 Task: Search one way flight ticket for 5 adults, 1 child, 2 infants in seat and 1 infant on lap in business from Kotzebue: Ralph Wien Memorial Airport to Rock Springs: Southwest Wyoming Regional Airport (rock Springs Sweetwater County Airport) on 8-5-2023. Choice of flights is Southwest. Number of bags: 11 checked bags. Price is upto 105000. Outbound departure time preference is 11:30. Flight should be any emissions.
Action: Mouse moved to (346, 311)
Screenshot: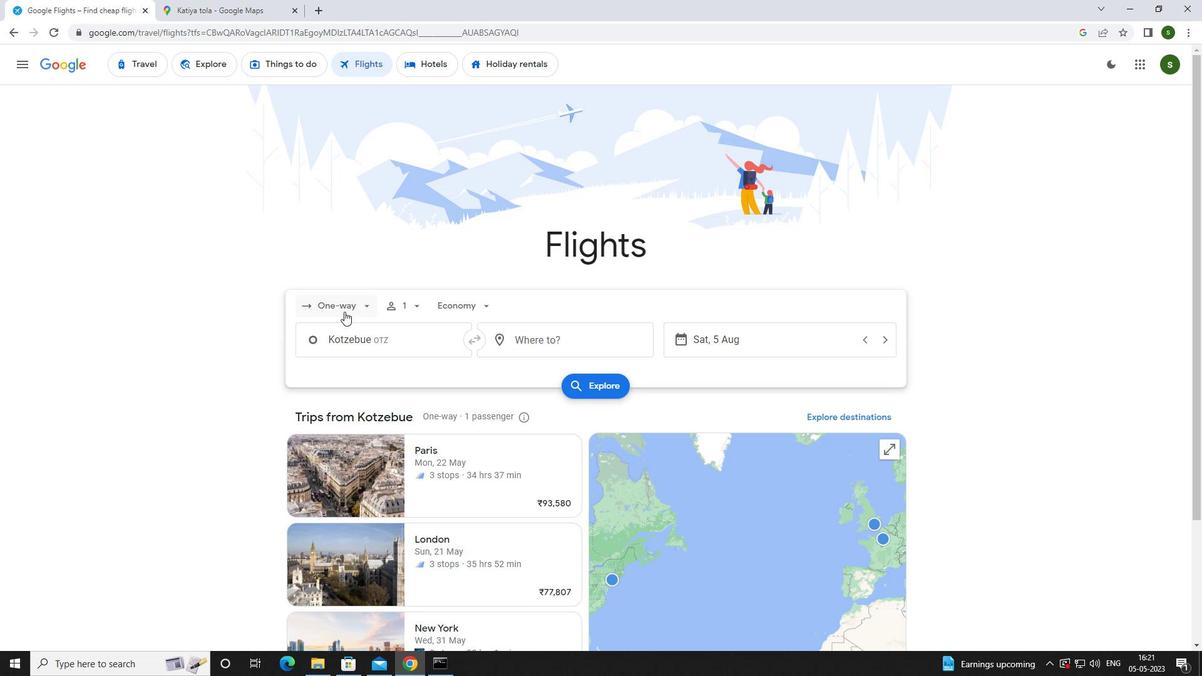 
Action: Mouse pressed left at (346, 311)
Screenshot: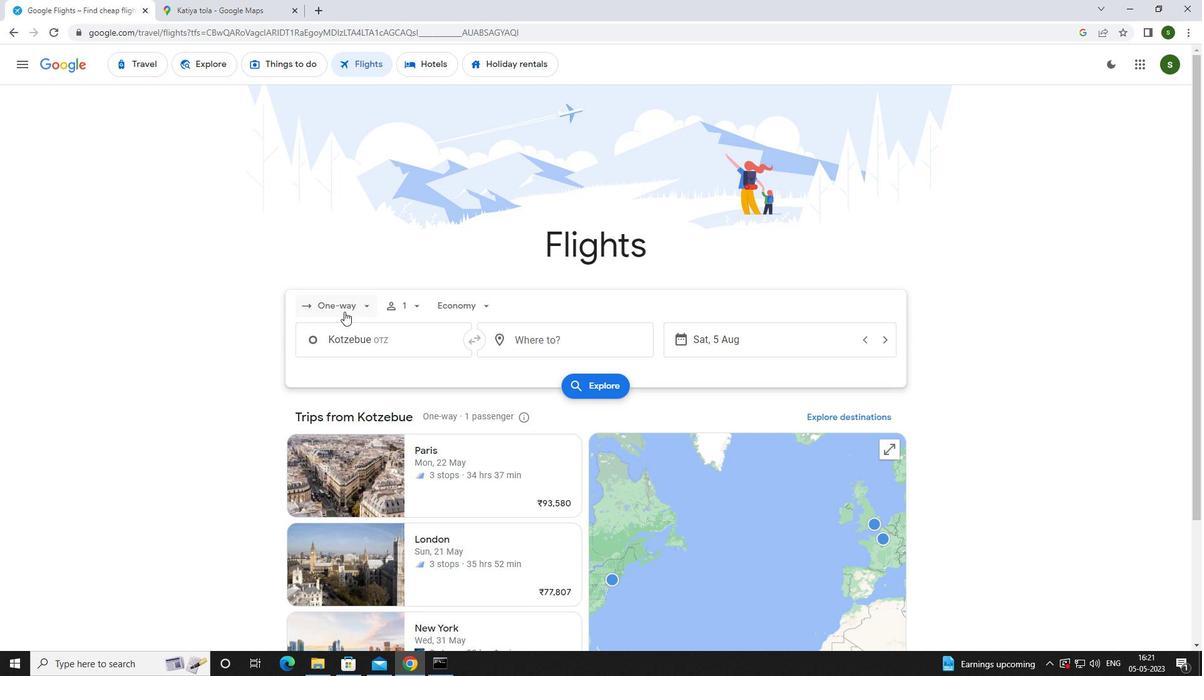 
Action: Mouse moved to (358, 365)
Screenshot: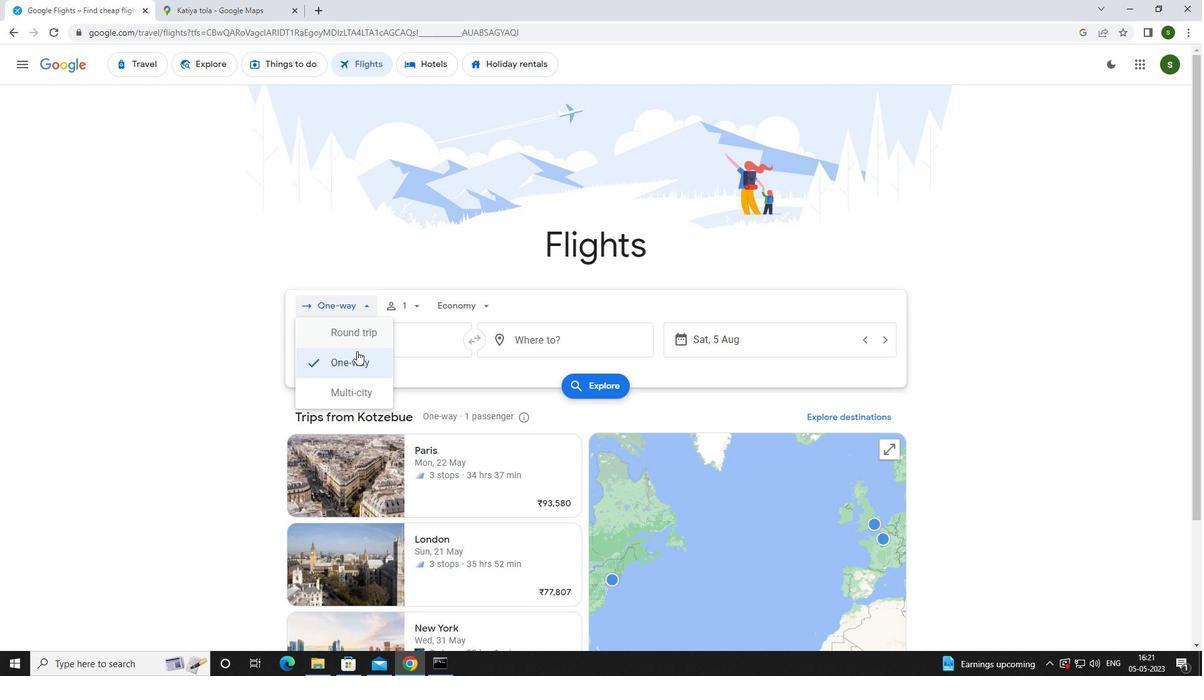 
Action: Mouse pressed left at (358, 365)
Screenshot: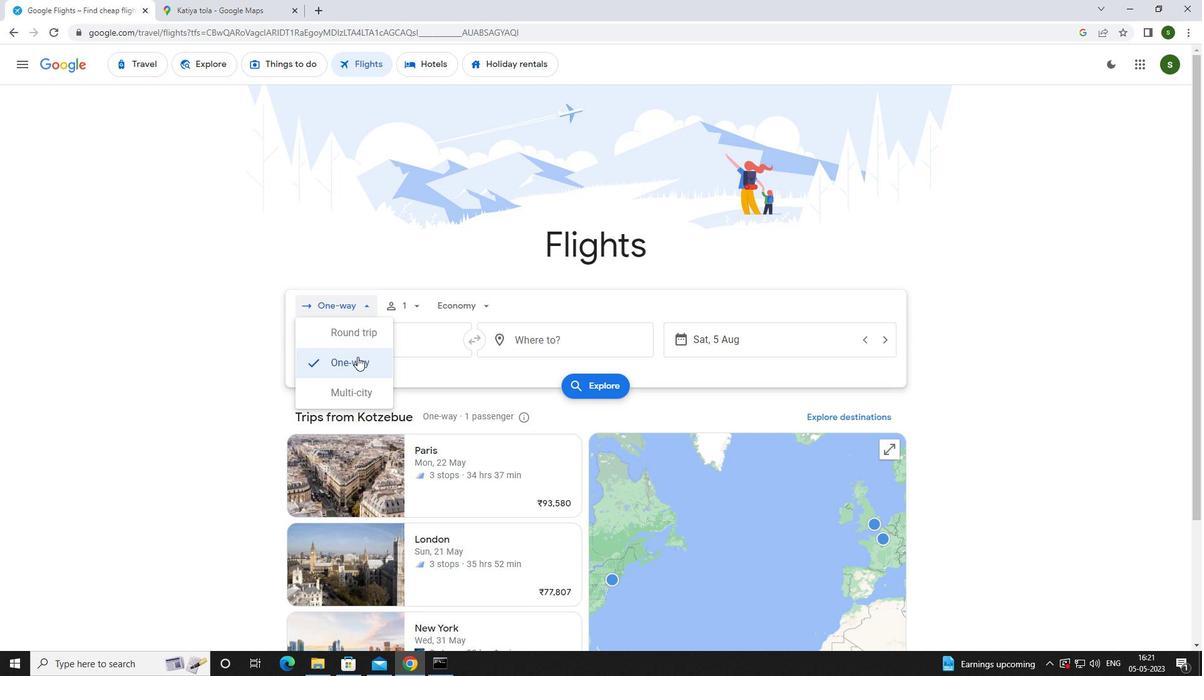 
Action: Mouse moved to (409, 308)
Screenshot: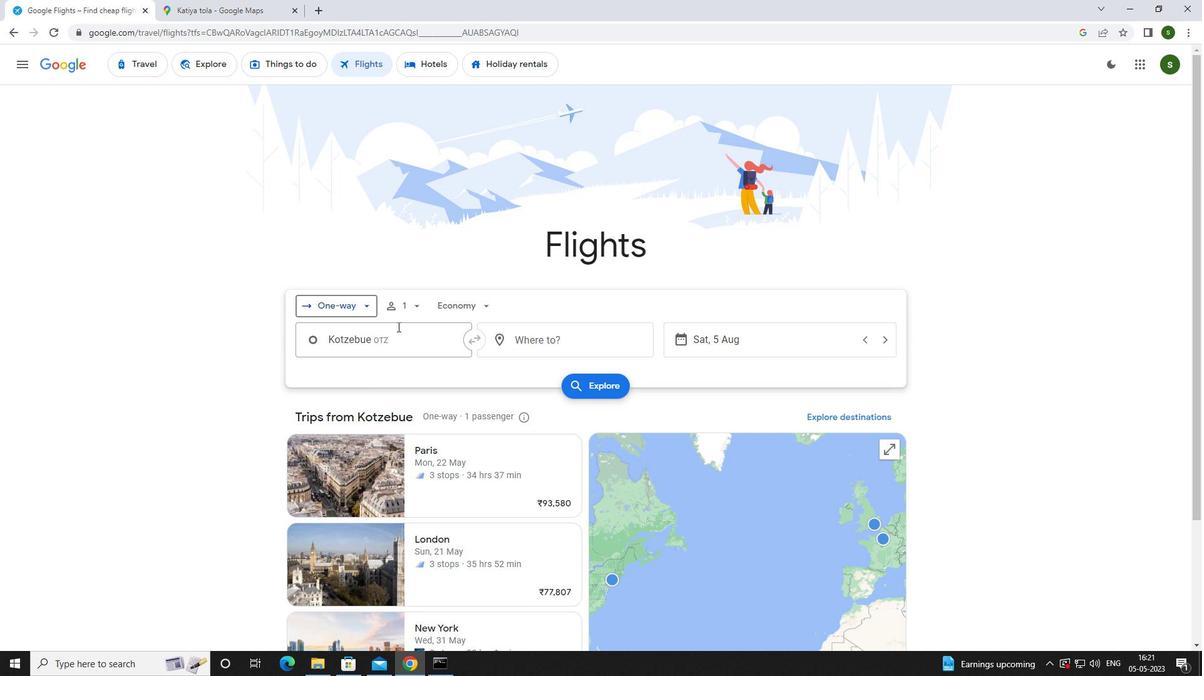 
Action: Mouse pressed left at (409, 308)
Screenshot: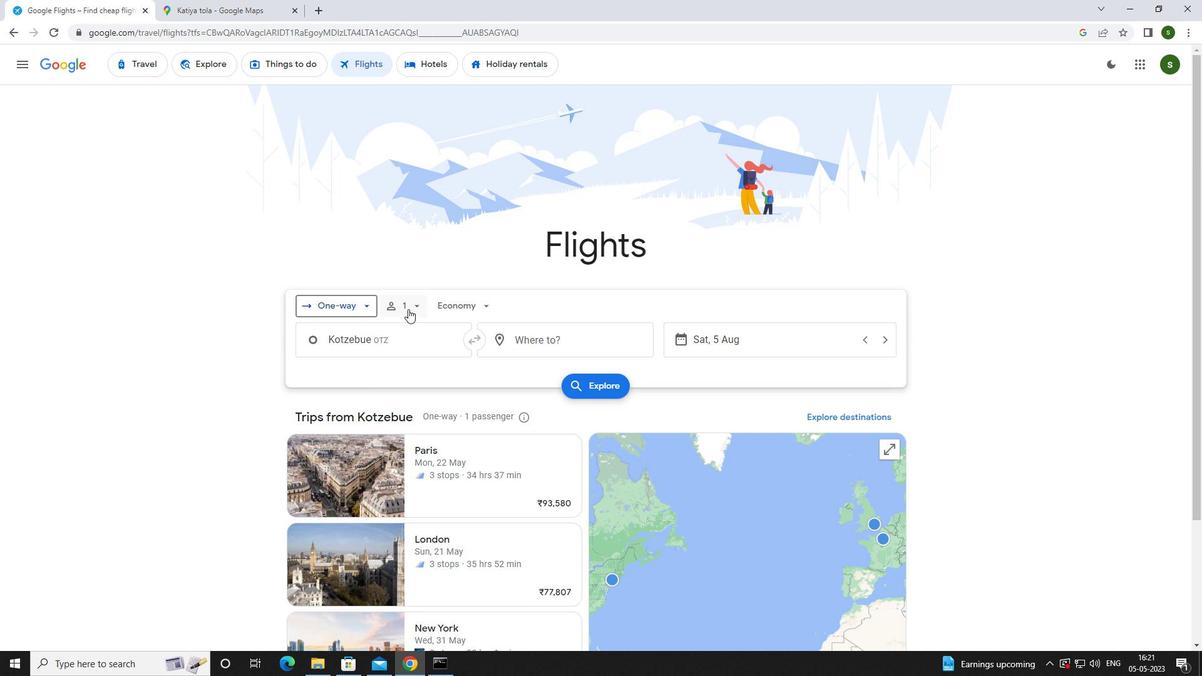 
Action: Mouse moved to (505, 335)
Screenshot: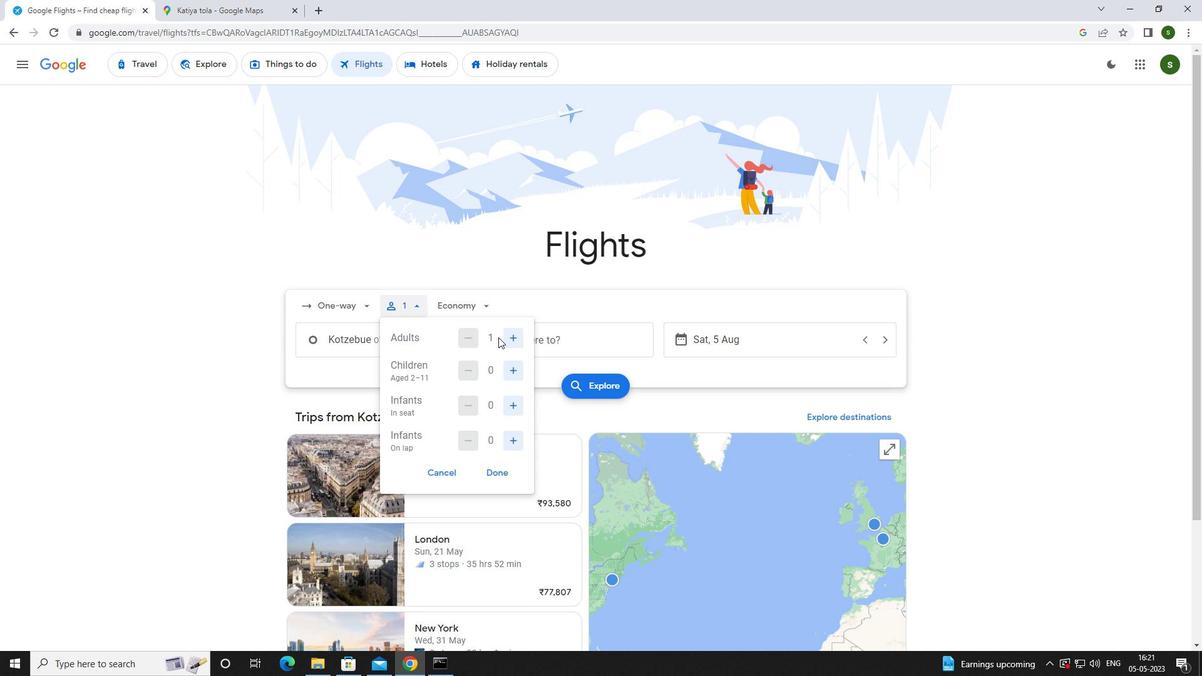 
Action: Mouse pressed left at (505, 335)
Screenshot: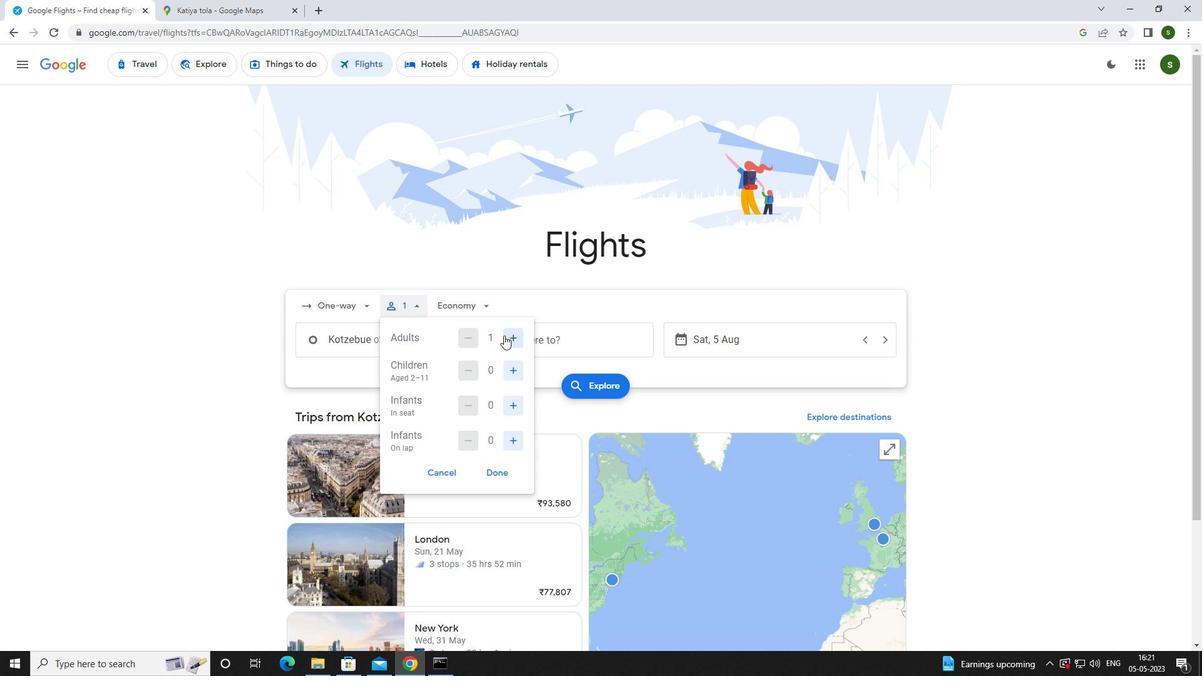 
Action: Mouse pressed left at (505, 335)
Screenshot: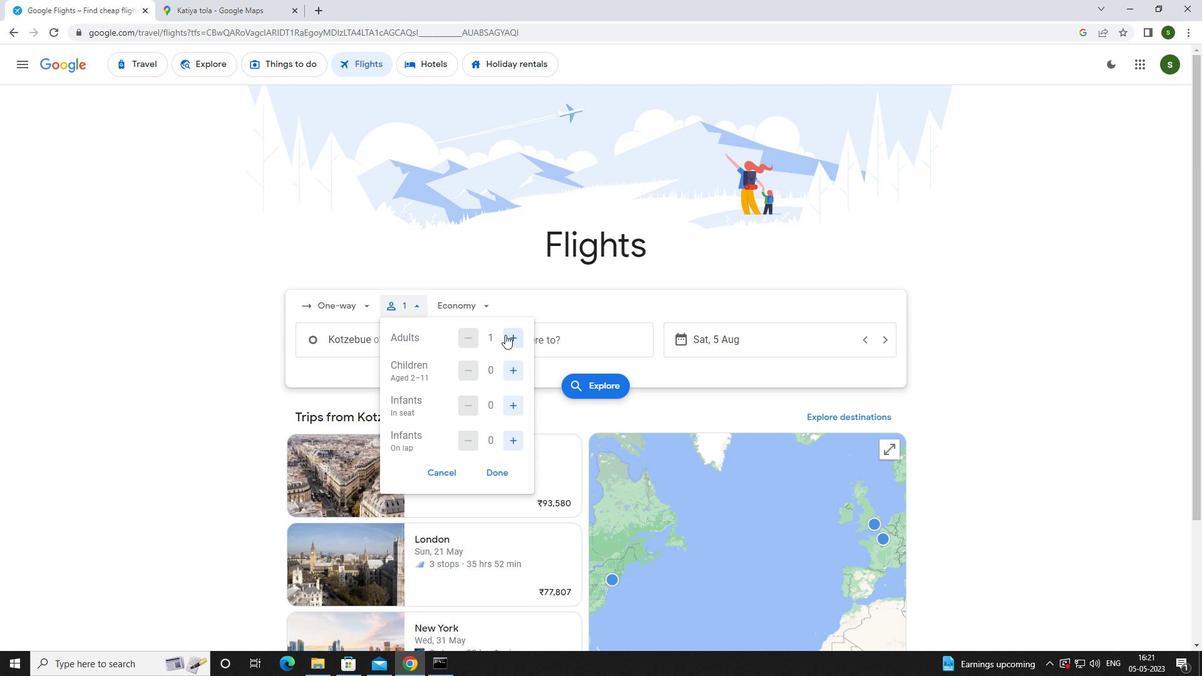 
Action: Mouse moved to (506, 334)
Screenshot: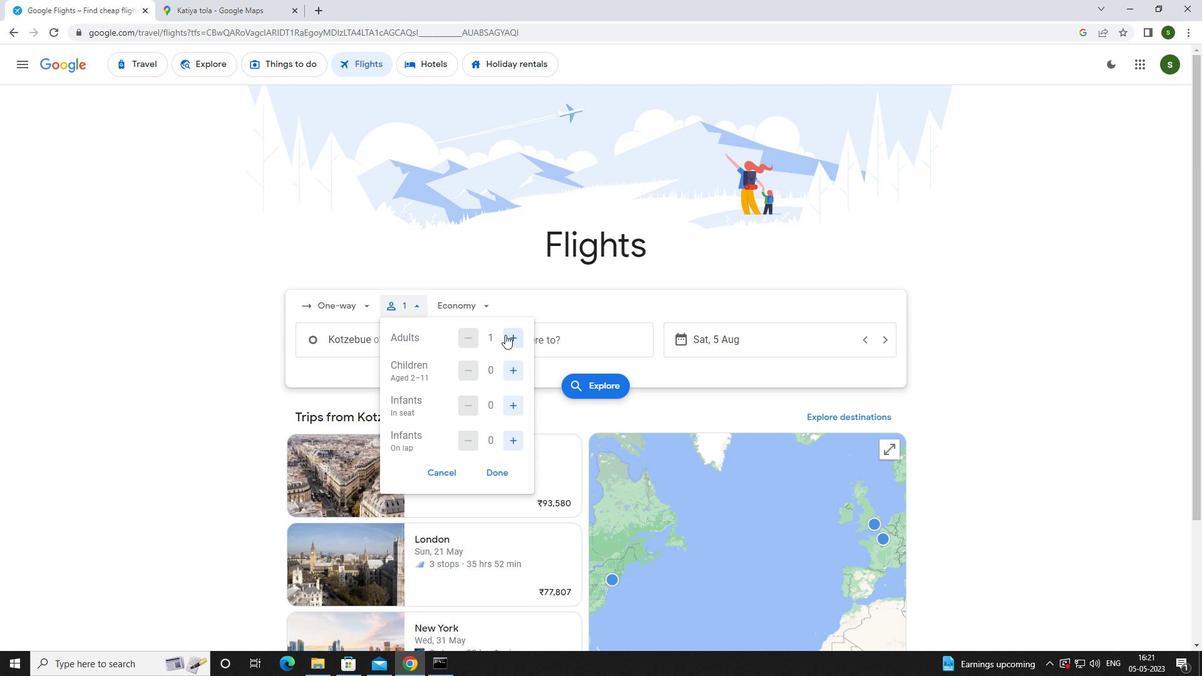
Action: Mouse pressed left at (506, 334)
Screenshot: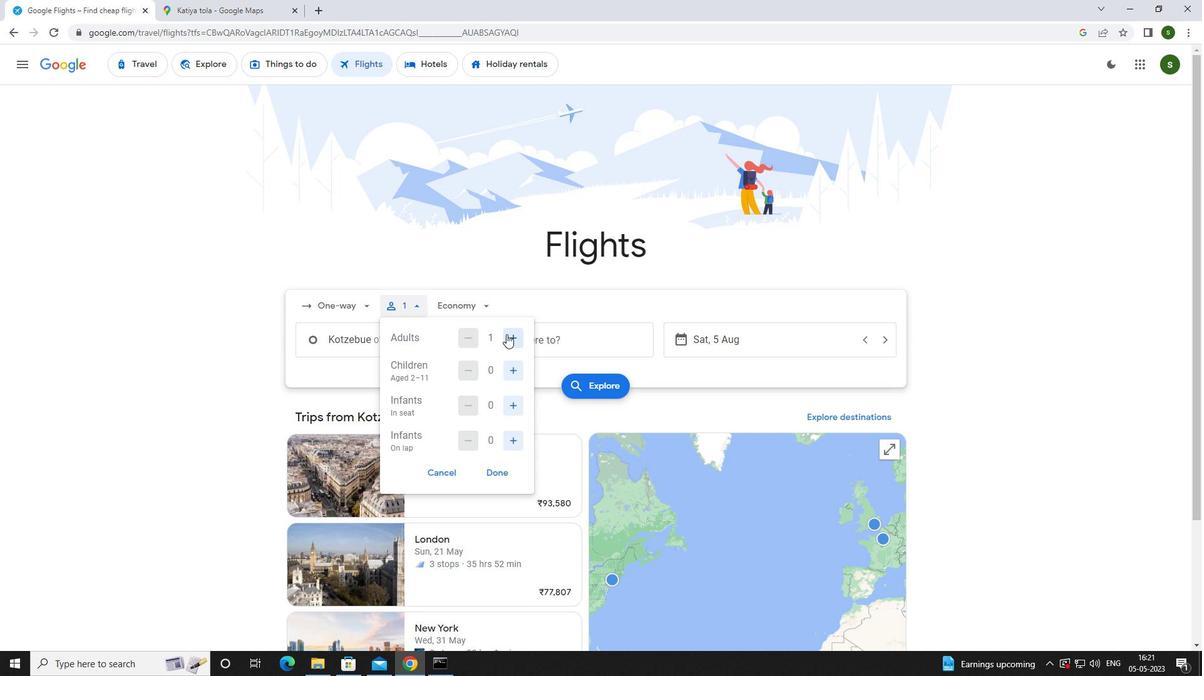 
Action: Mouse moved to (506, 334)
Screenshot: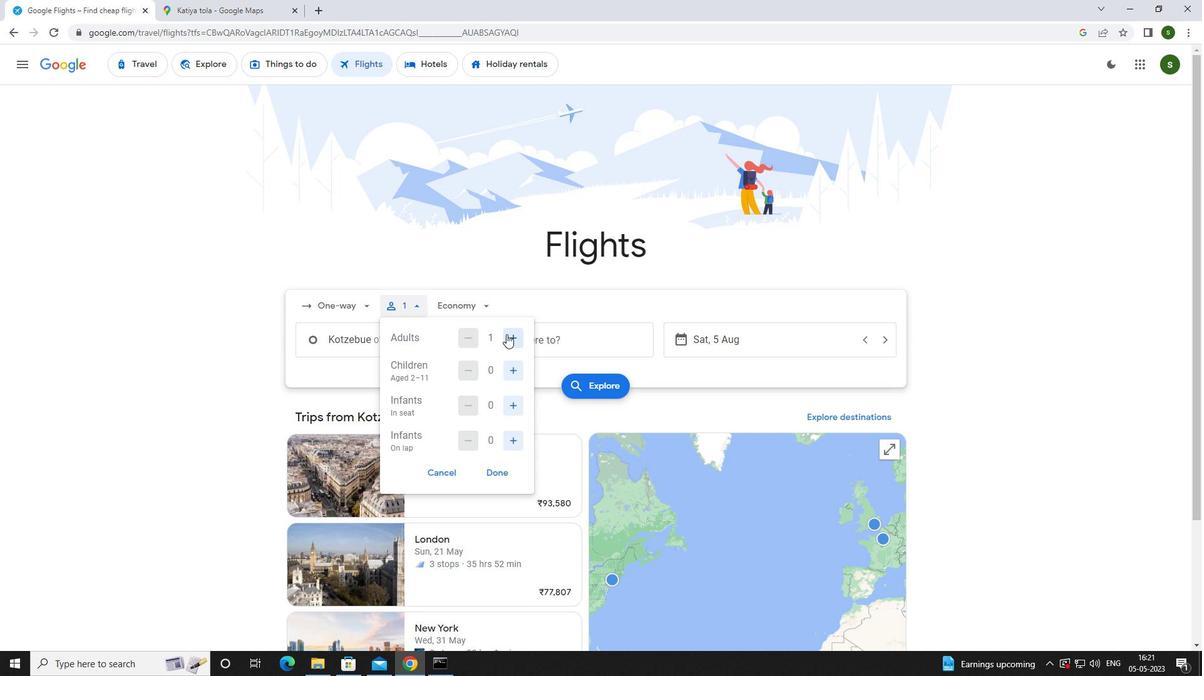 
Action: Mouse pressed left at (506, 334)
Screenshot: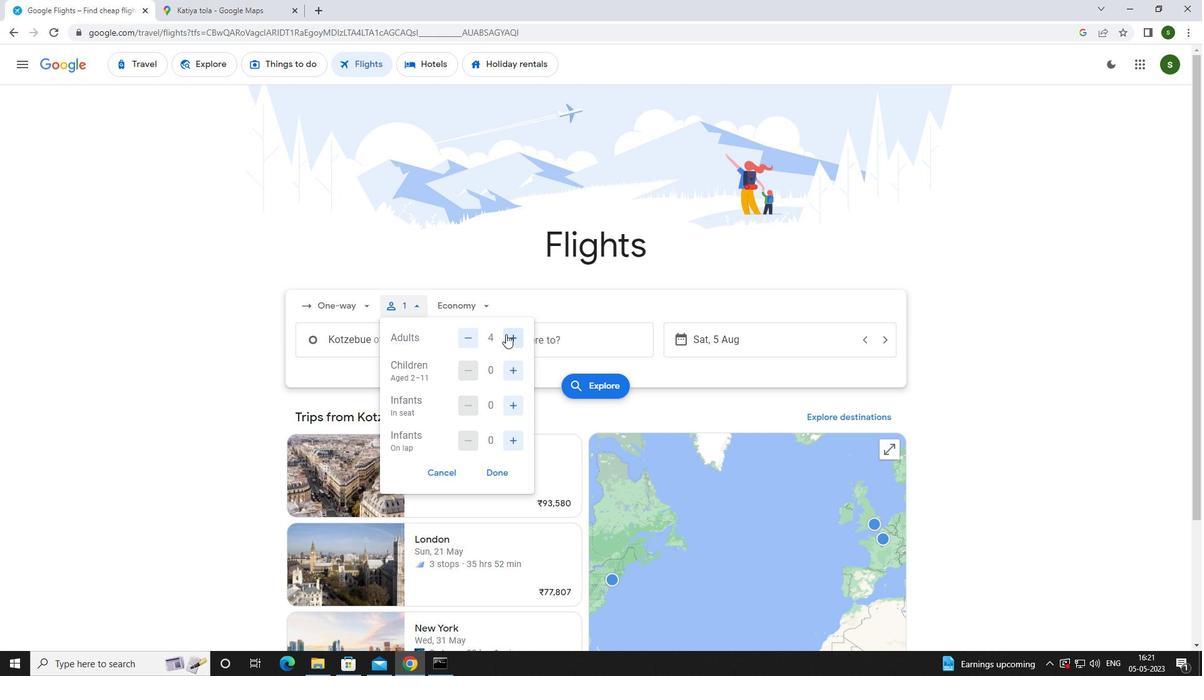 
Action: Mouse moved to (514, 369)
Screenshot: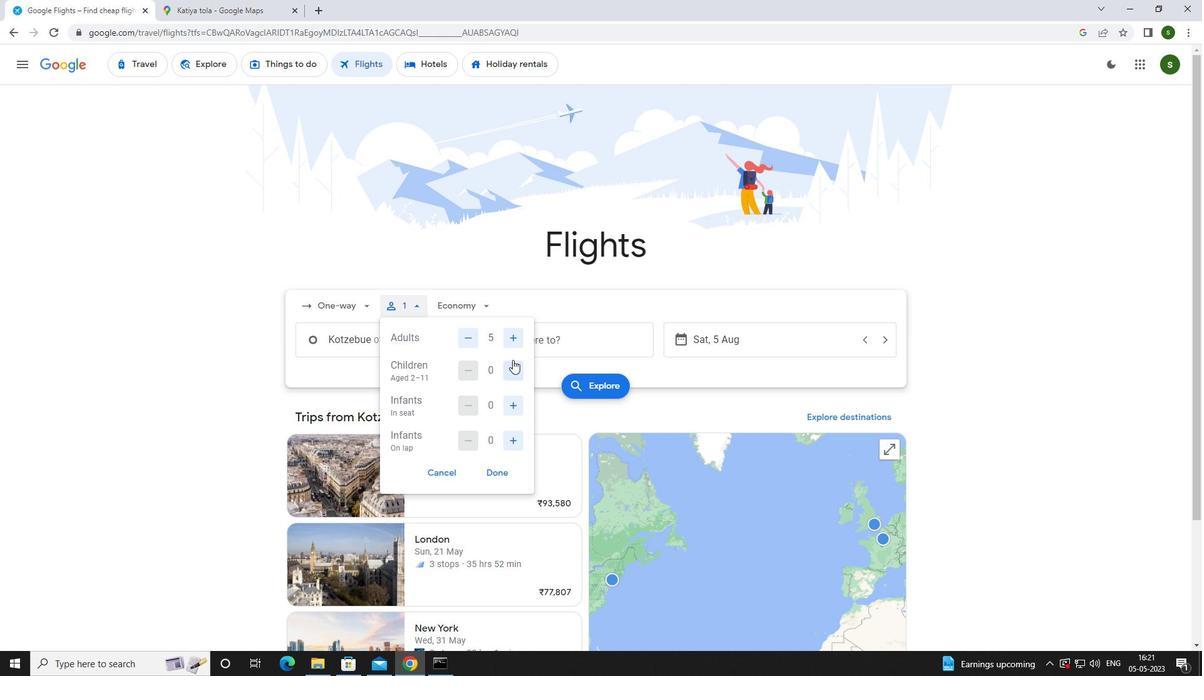 
Action: Mouse pressed left at (514, 369)
Screenshot: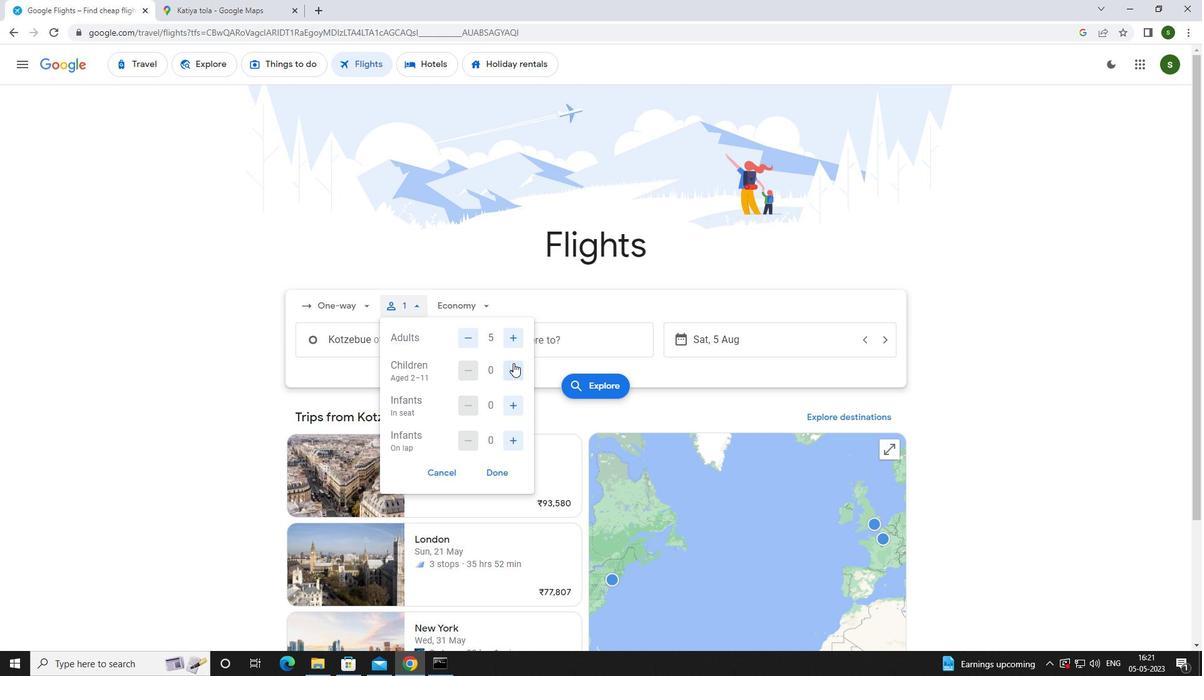 
Action: Mouse moved to (514, 407)
Screenshot: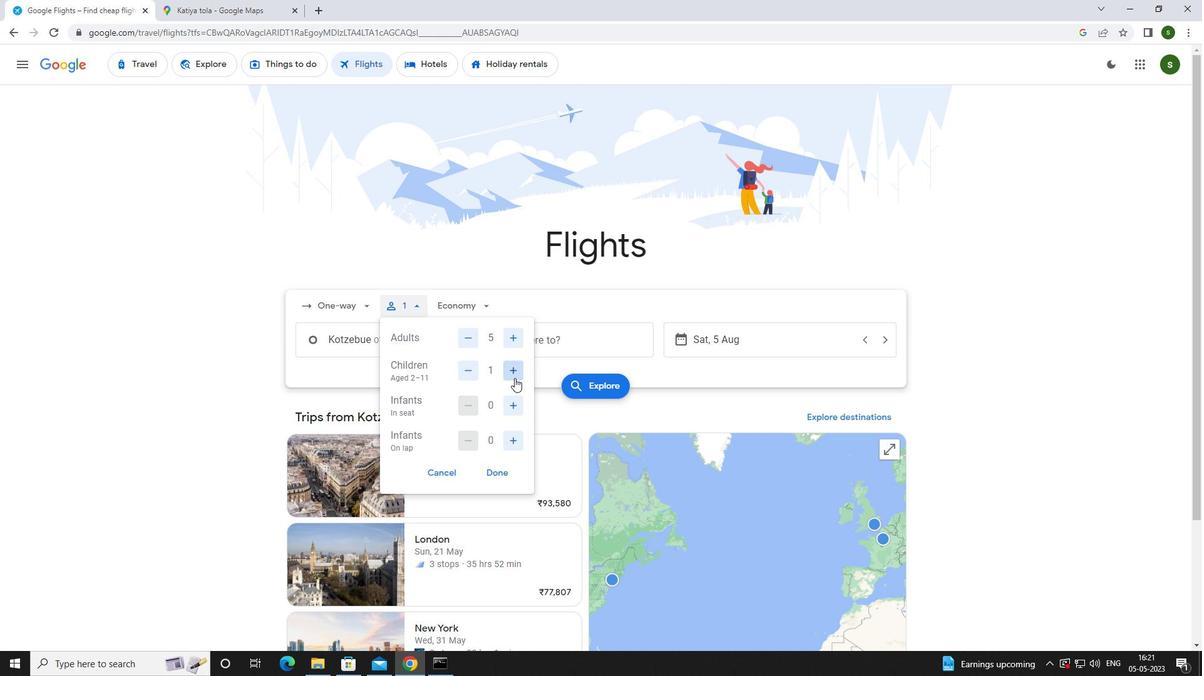 
Action: Mouse pressed left at (514, 407)
Screenshot: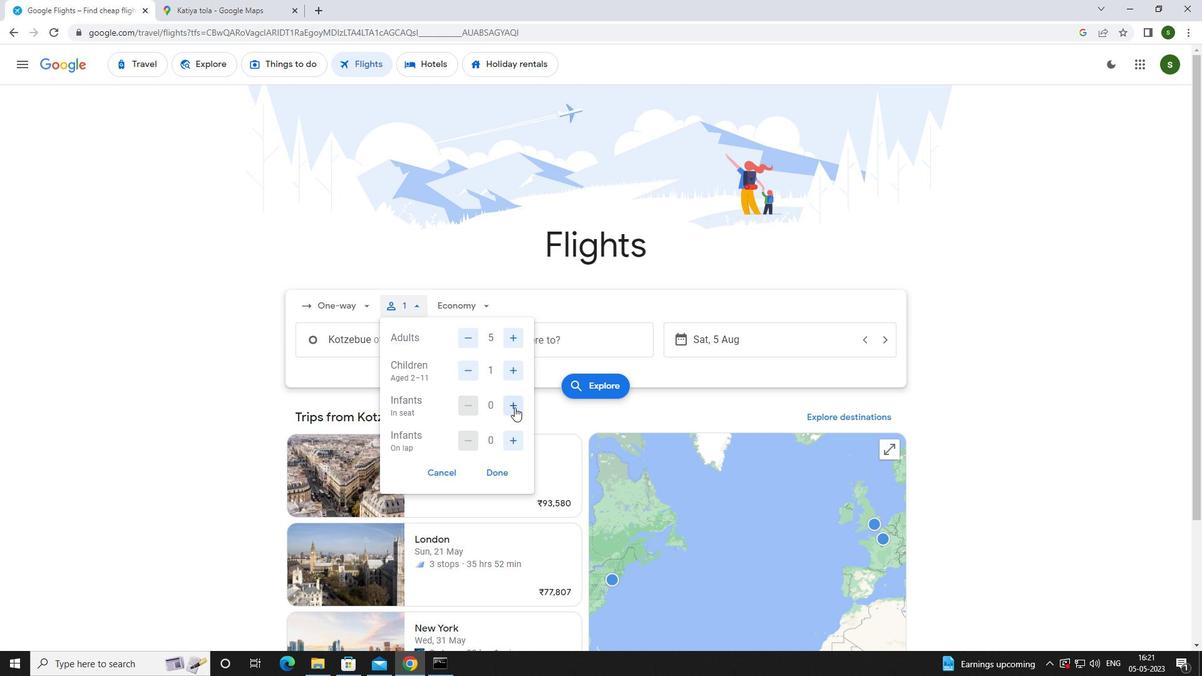 
Action: Mouse pressed left at (514, 407)
Screenshot: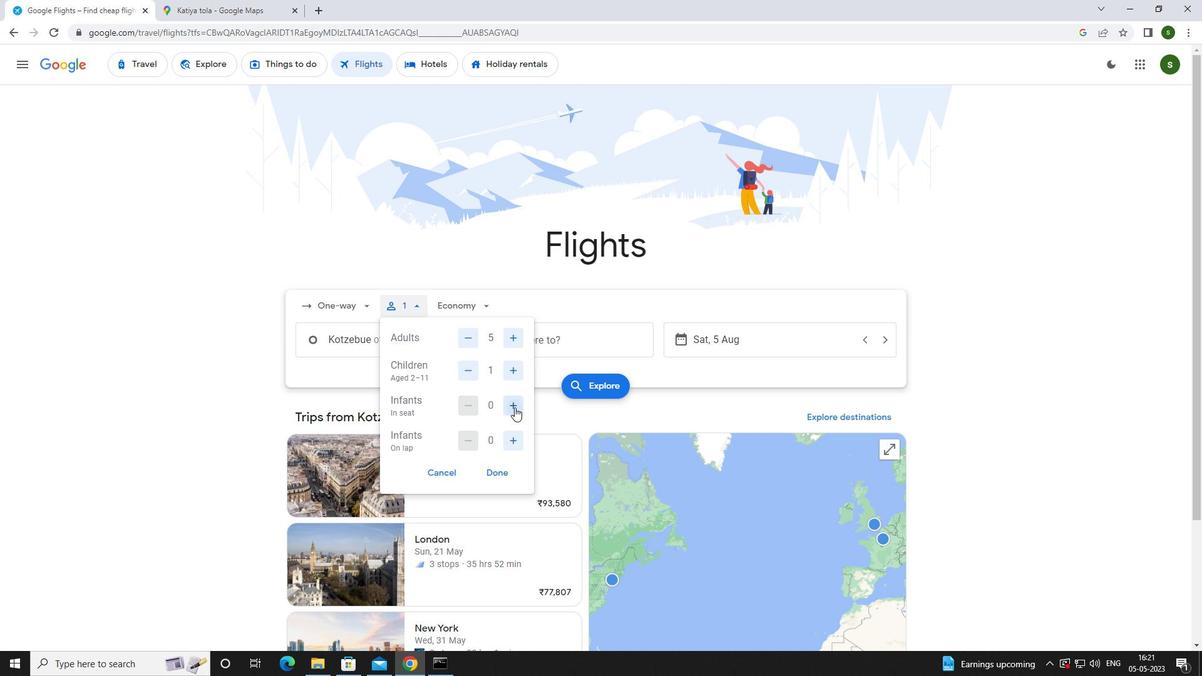 
Action: Mouse moved to (507, 442)
Screenshot: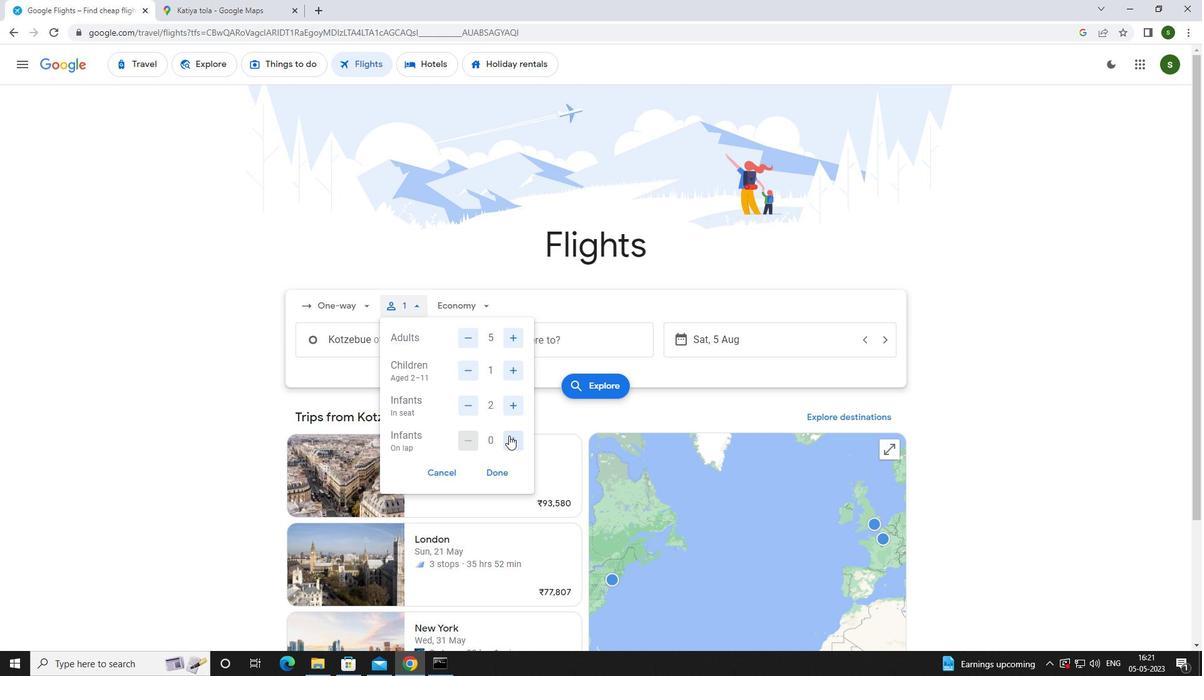 
Action: Mouse pressed left at (507, 442)
Screenshot: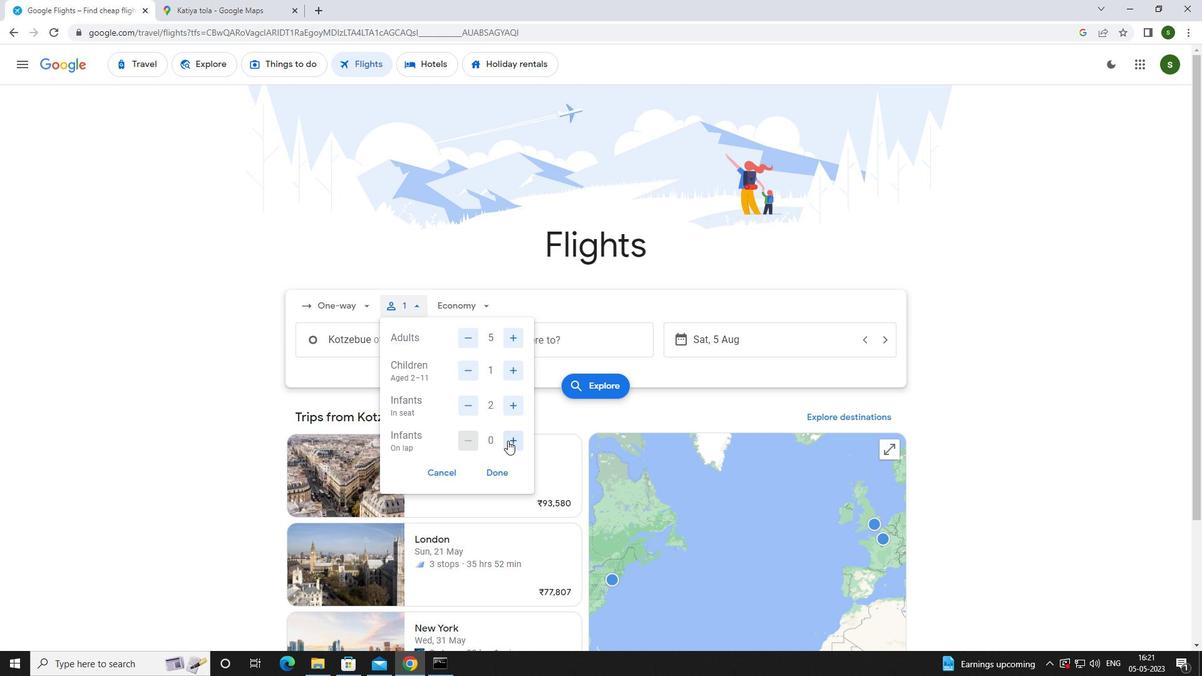 
Action: Mouse moved to (454, 308)
Screenshot: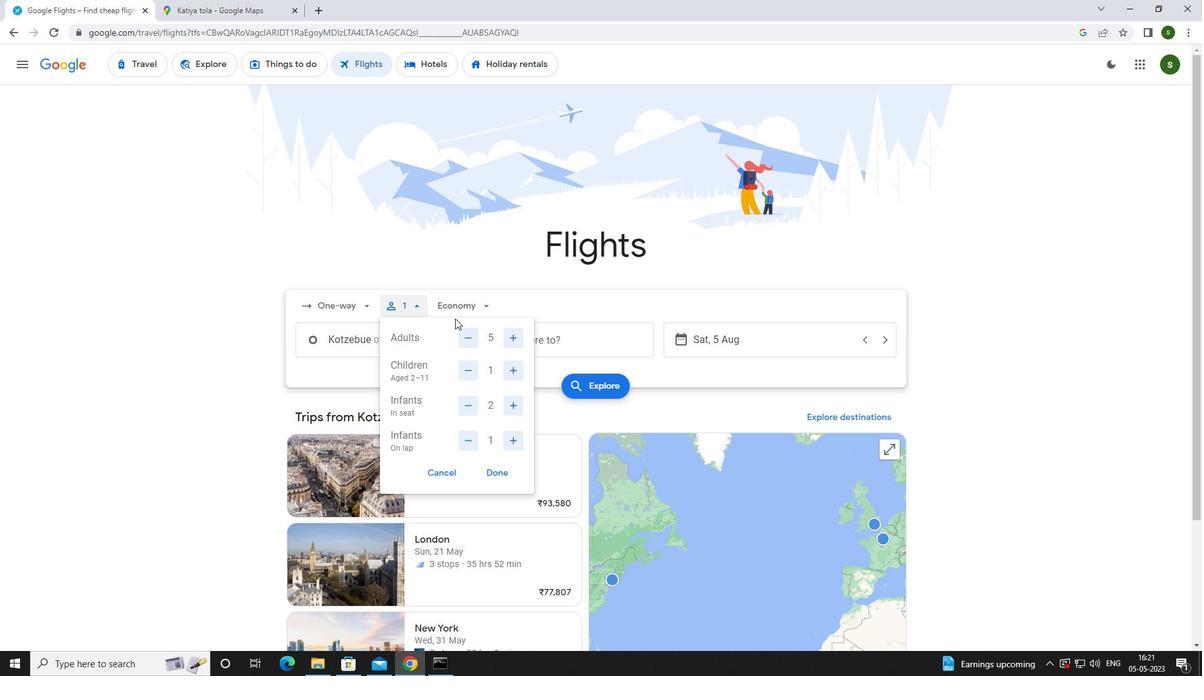 
Action: Mouse pressed left at (454, 308)
Screenshot: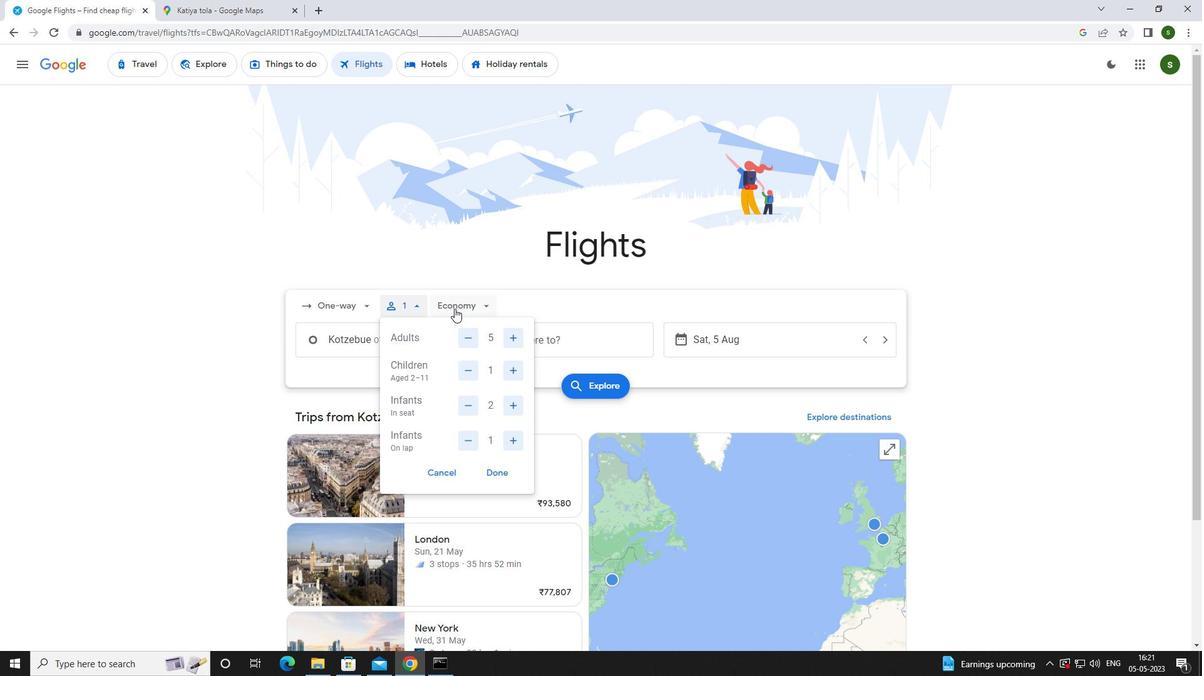 
Action: Mouse moved to (478, 392)
Screenshot: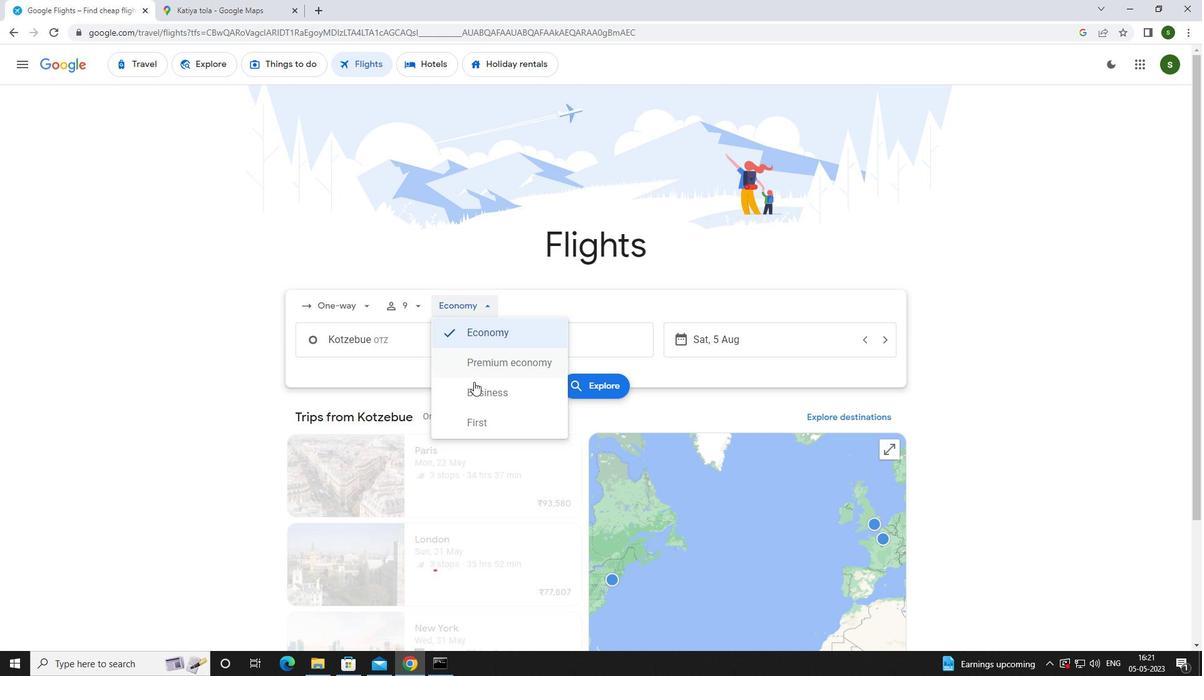 
Action: Mouse pressed left at (478, 392)
Screenshot: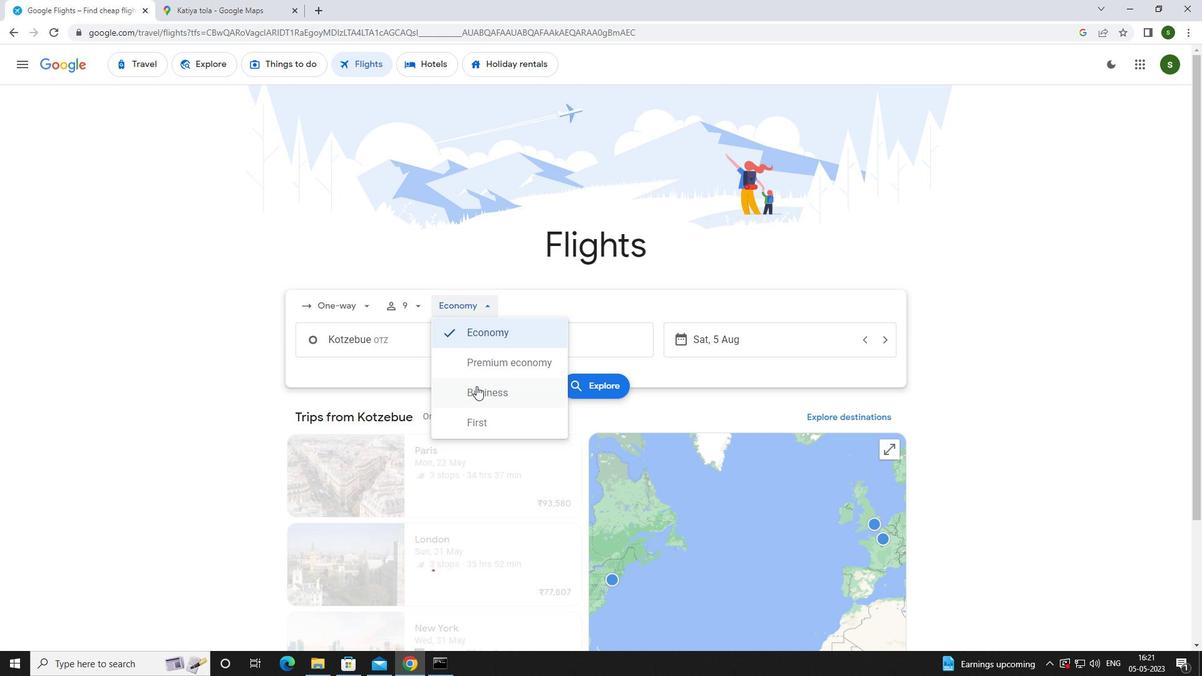 
Action: Mouse moved to (424, 345)
Screenshot: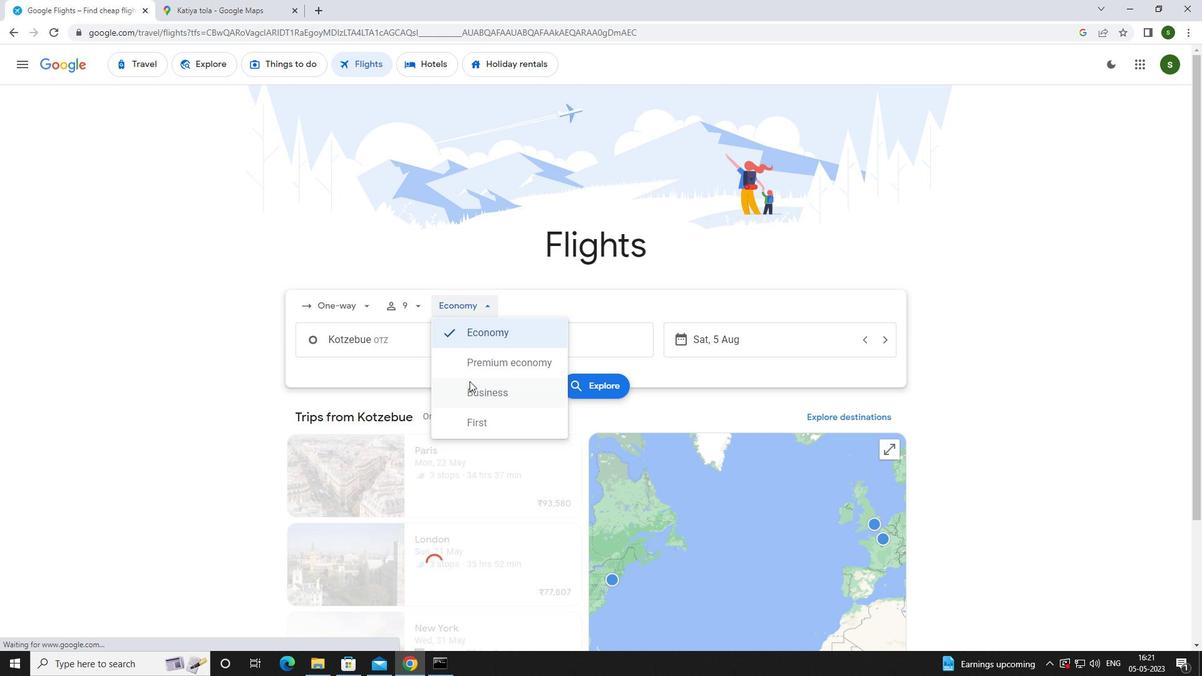 
Action: Mouse pressed left at (424, 345)
Screenshot: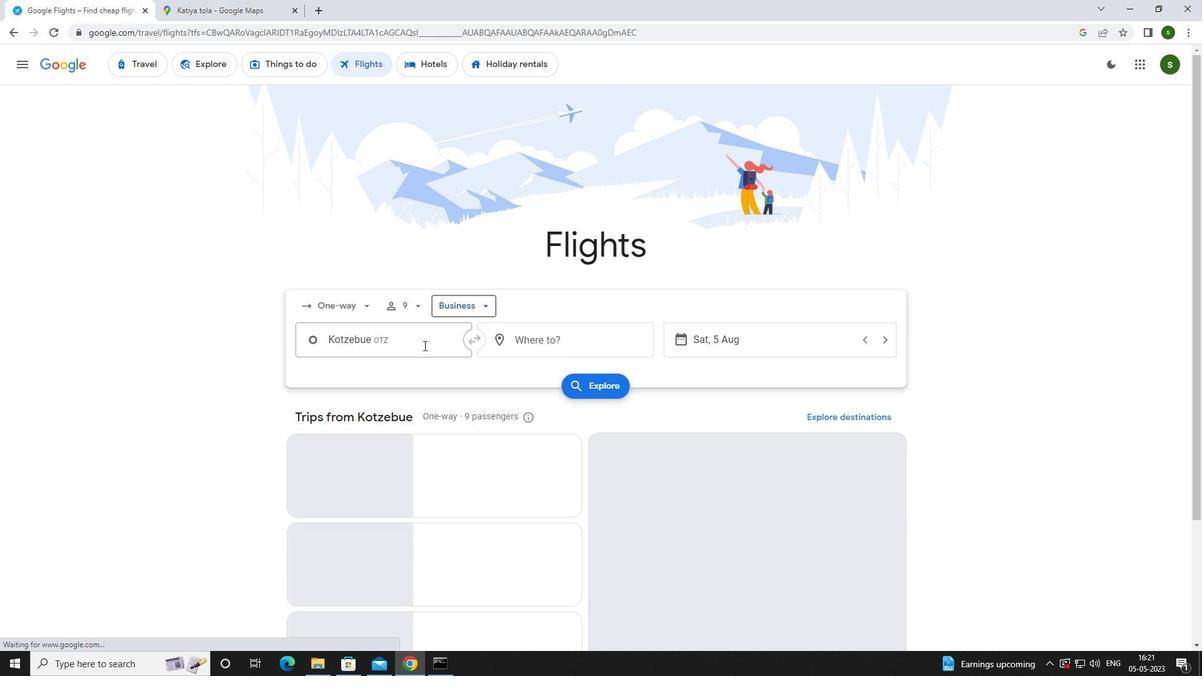
Action: Mouse moved to (424, 345)
Screenshot: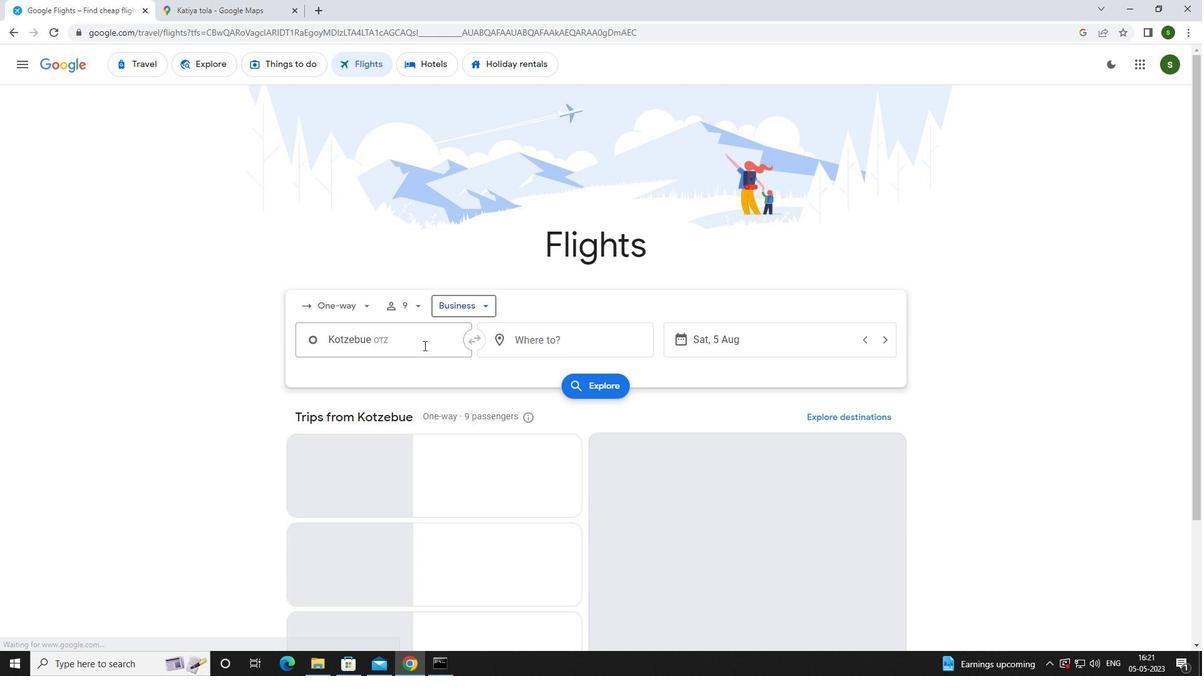 
Action: Key pressed <Key.caps_lock>r<Key.caps_lock>alph
Screenshot: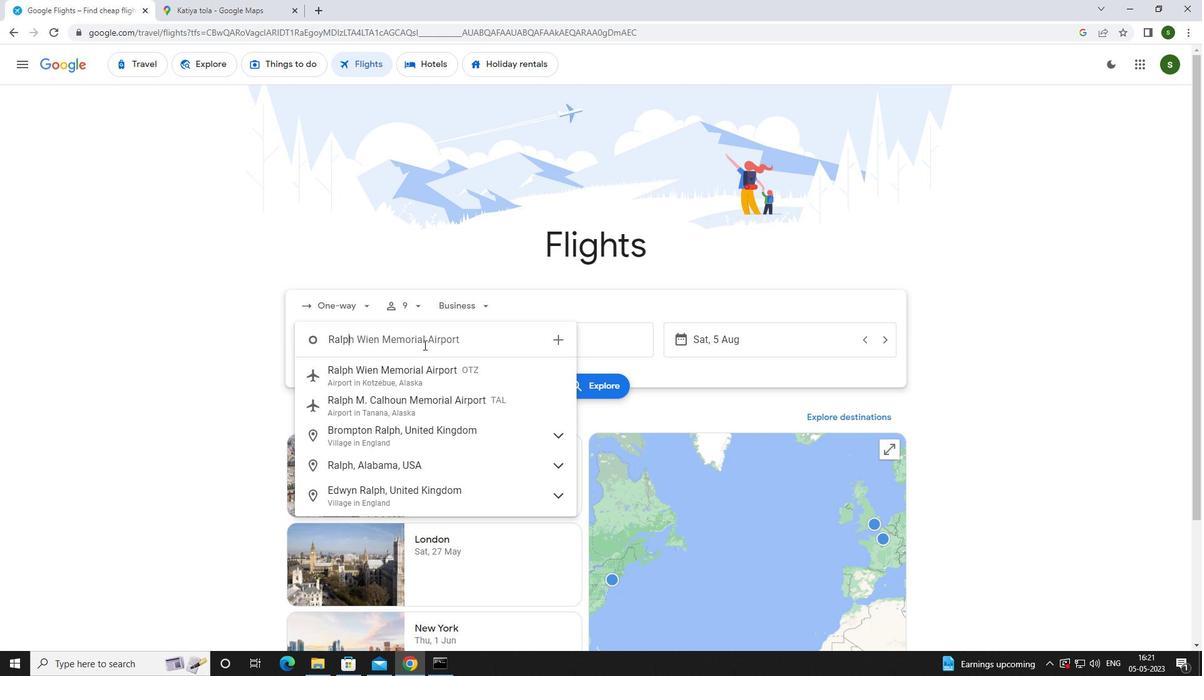 
Action: Mouse moved to (427, 373)
Screenshot: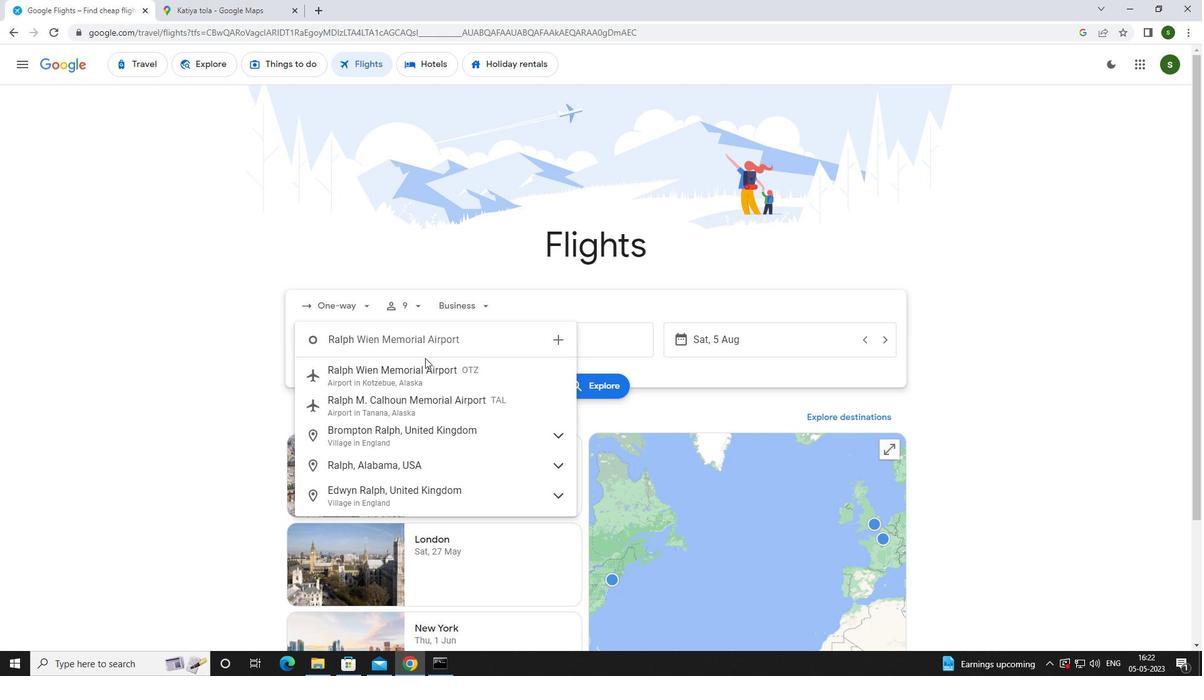 
Action: Mouse pressed left at (427, 373)
Screenshot: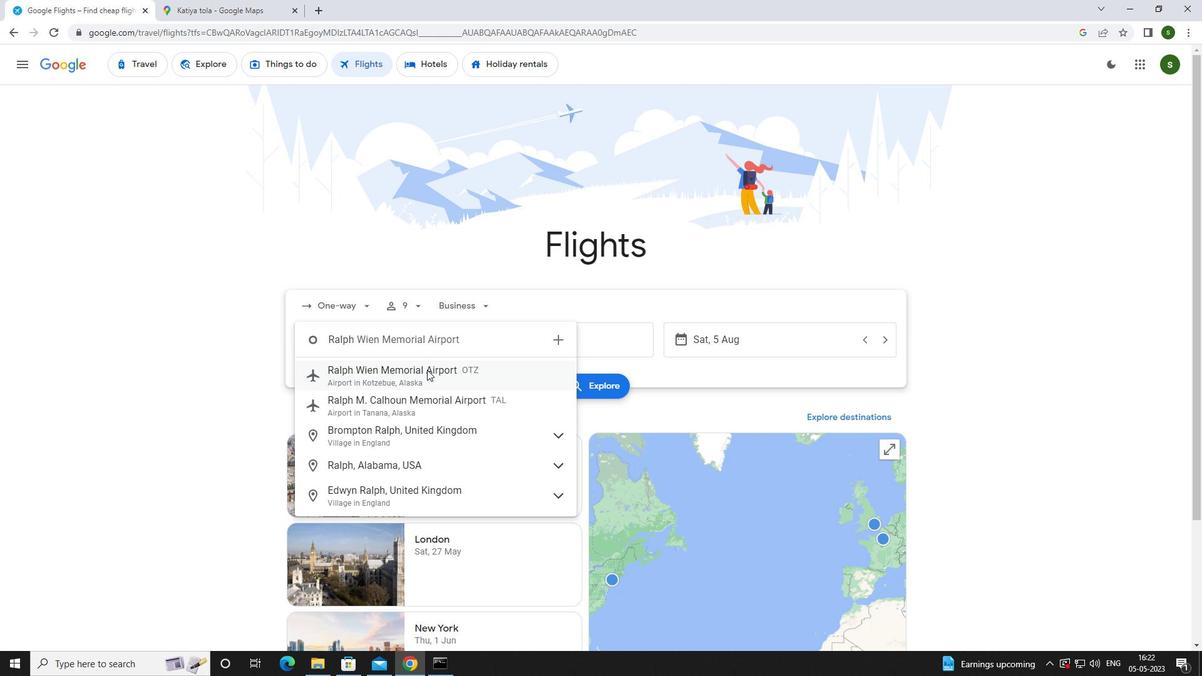 
Action: Mouse moved to (546, 336)
Screenshot: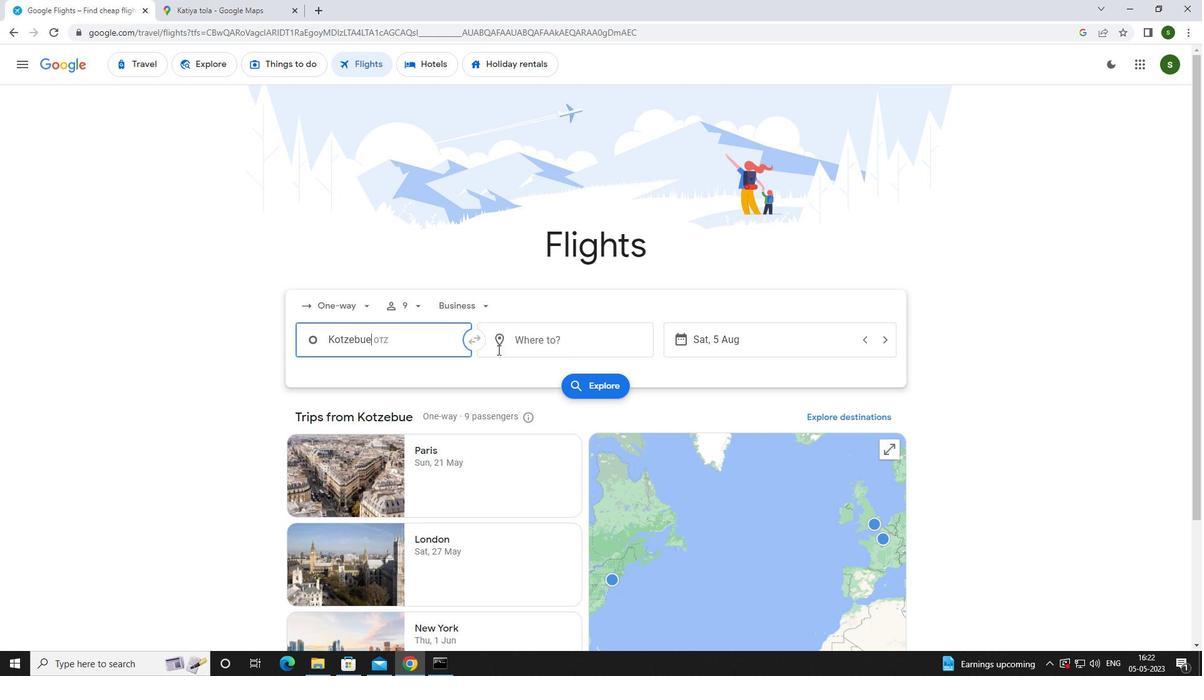 
Action: Mouse pressed left at (546, 336)
Screenshot: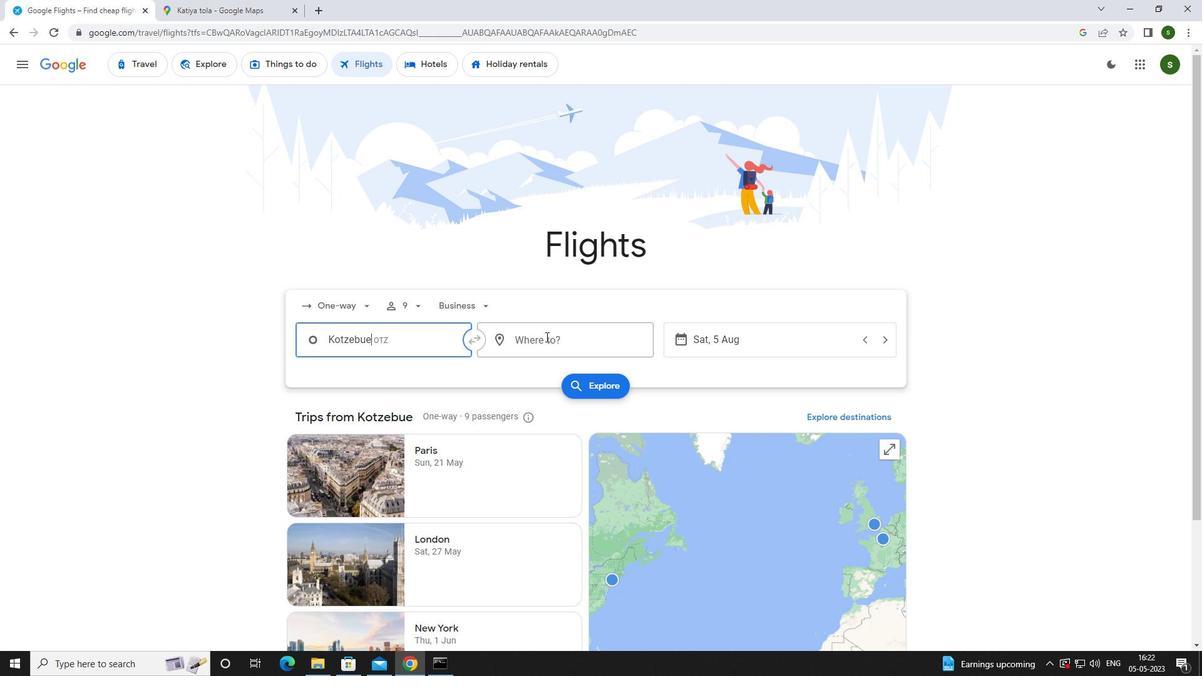 
Action: Mouse moved to (548, 336)
Screenshot: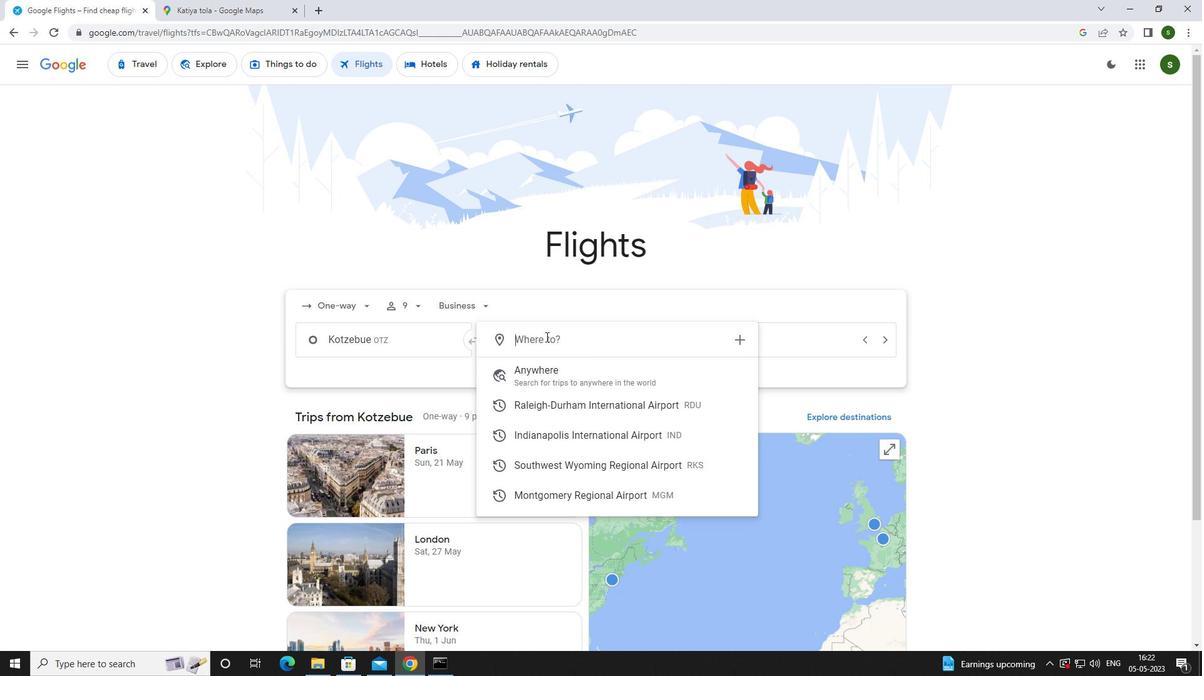 
Action: Key pressed <Key.caps_lock>r<Key.caps_lock>ock<Key.space><Key.caps_lock>s<Key.caps_lock>pri
Screenshot: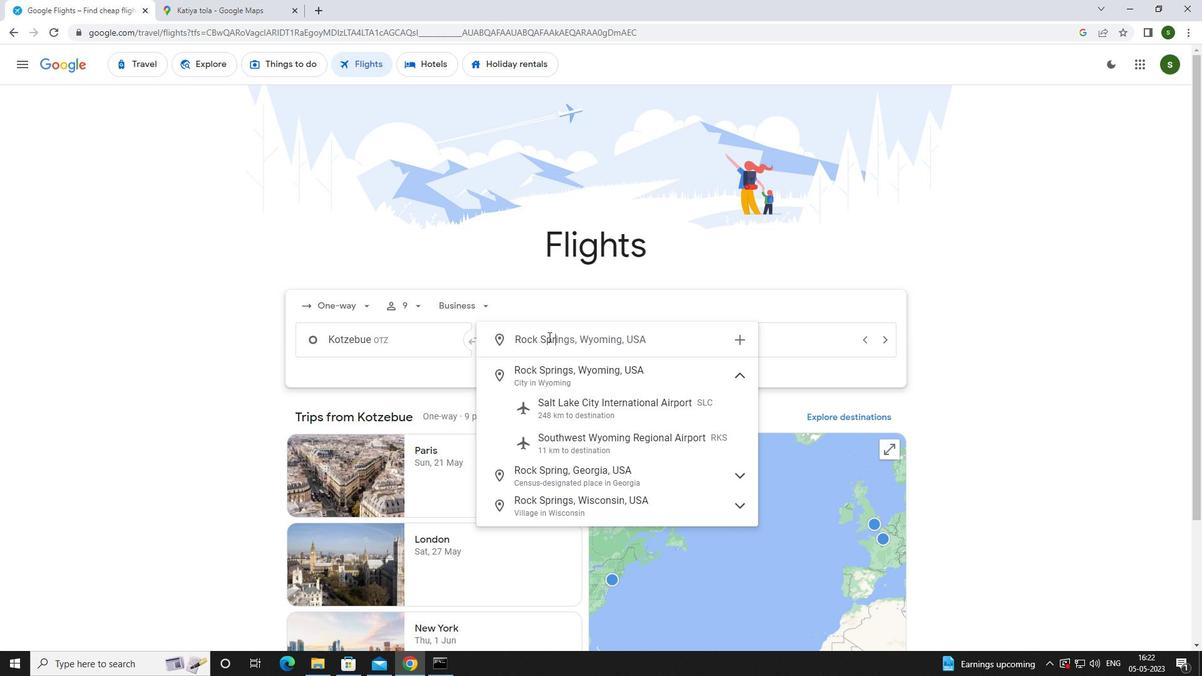 
Action: Mouse moved to (575, 432)
Screenshot: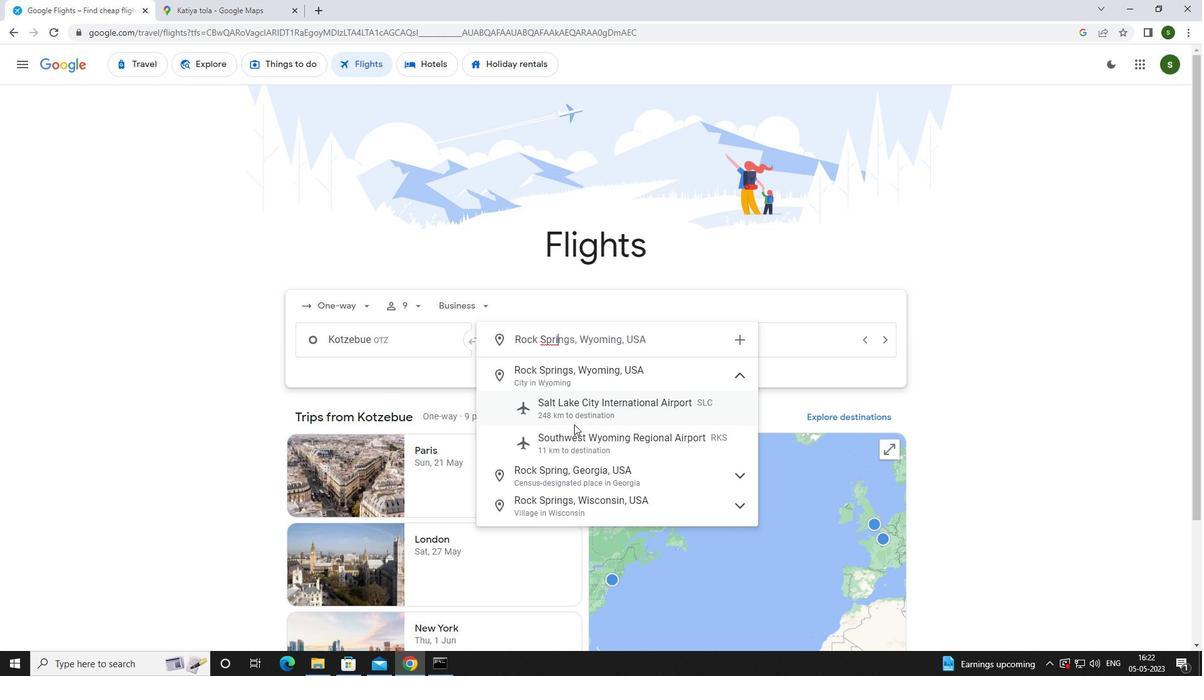 
Action: Mouse pressed left at (575, 432)
Screenshot: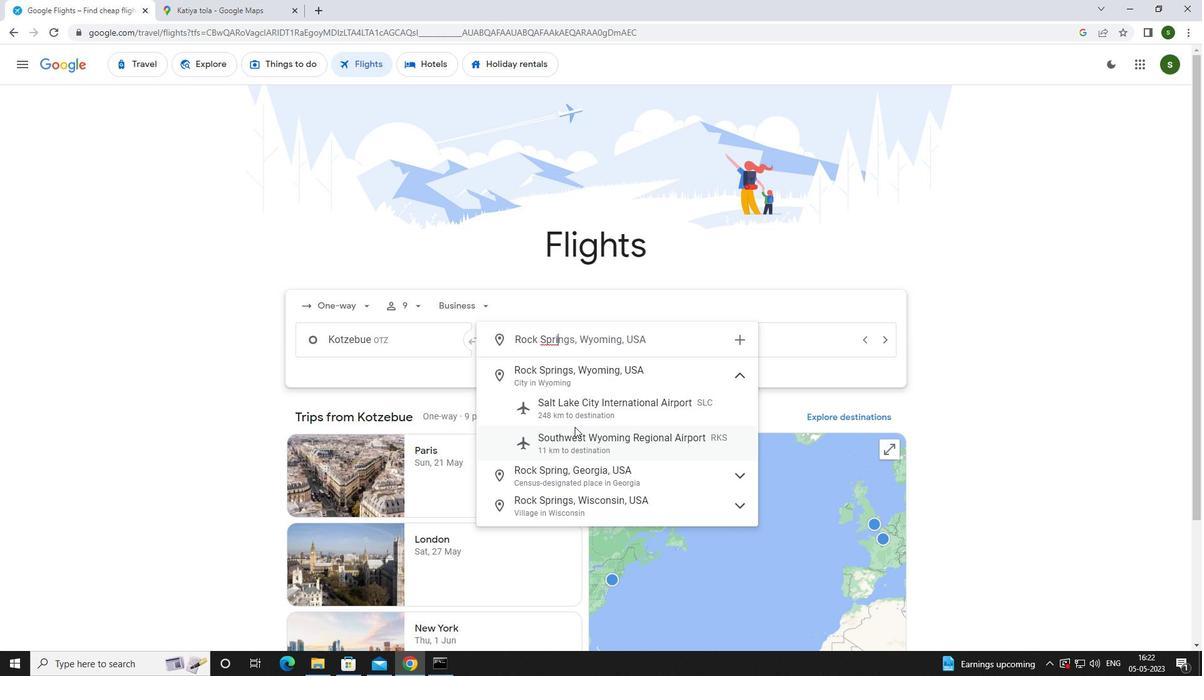 
Action: Mouse moved to (765, 345)
Screenshot: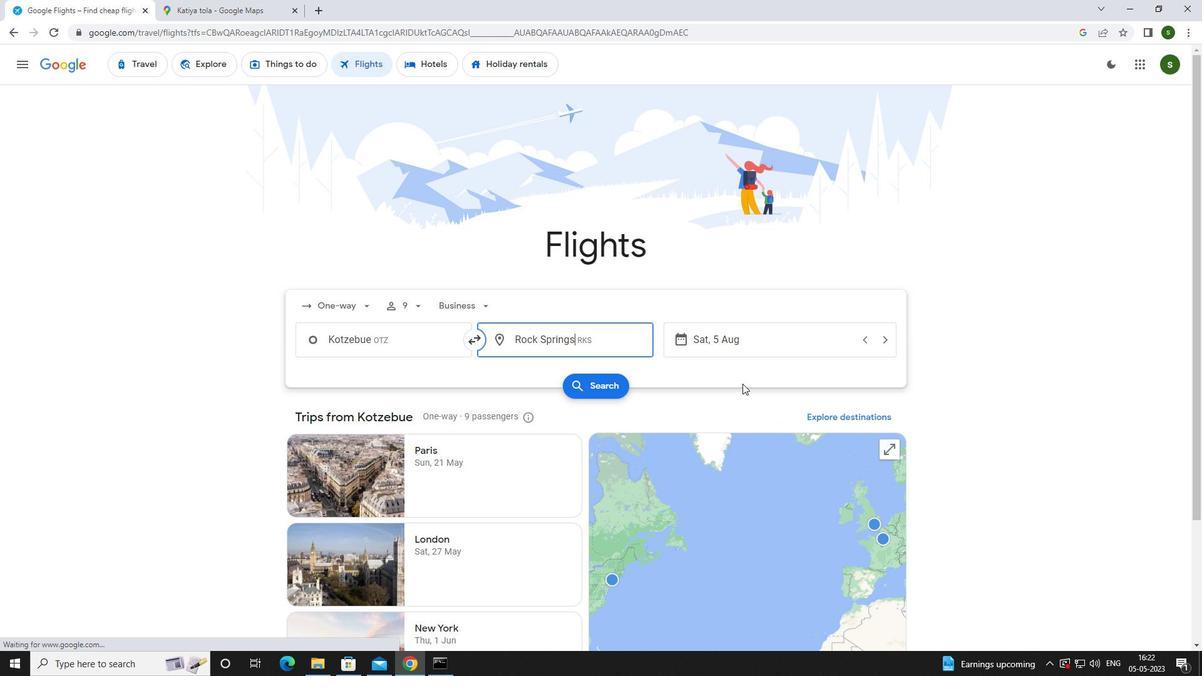 
Action: Mouse pressed left at (765, 345)
Screenshot: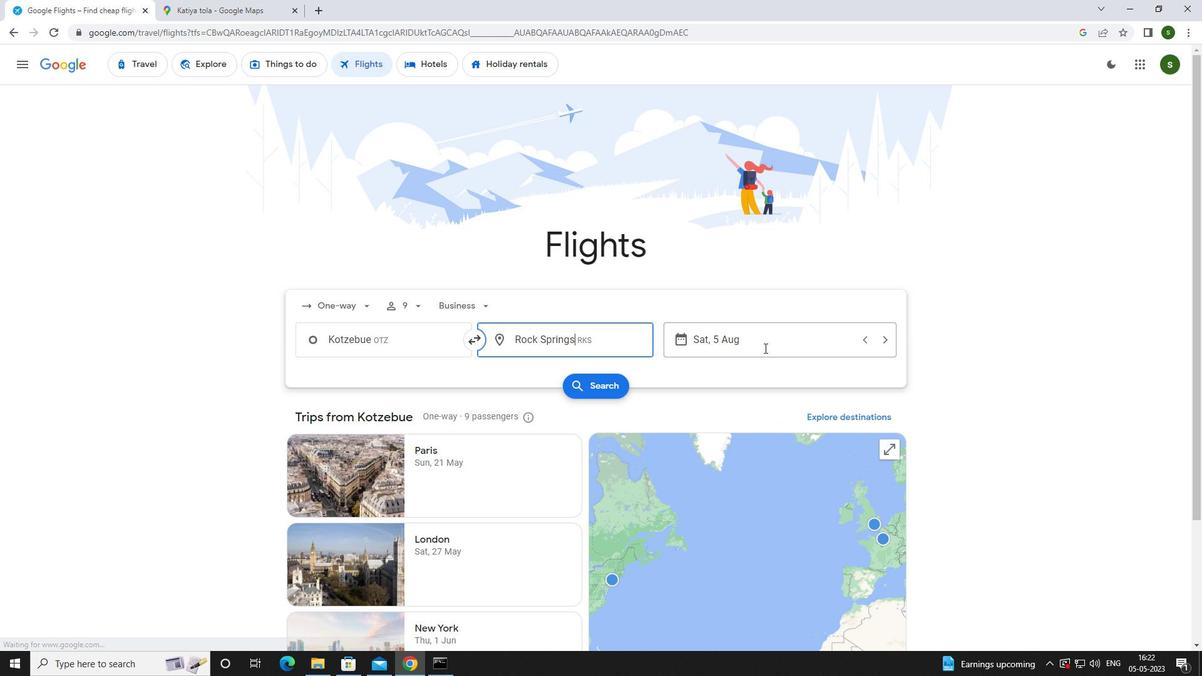 
Action: Mouse moved to (628, 419)
Screenshot: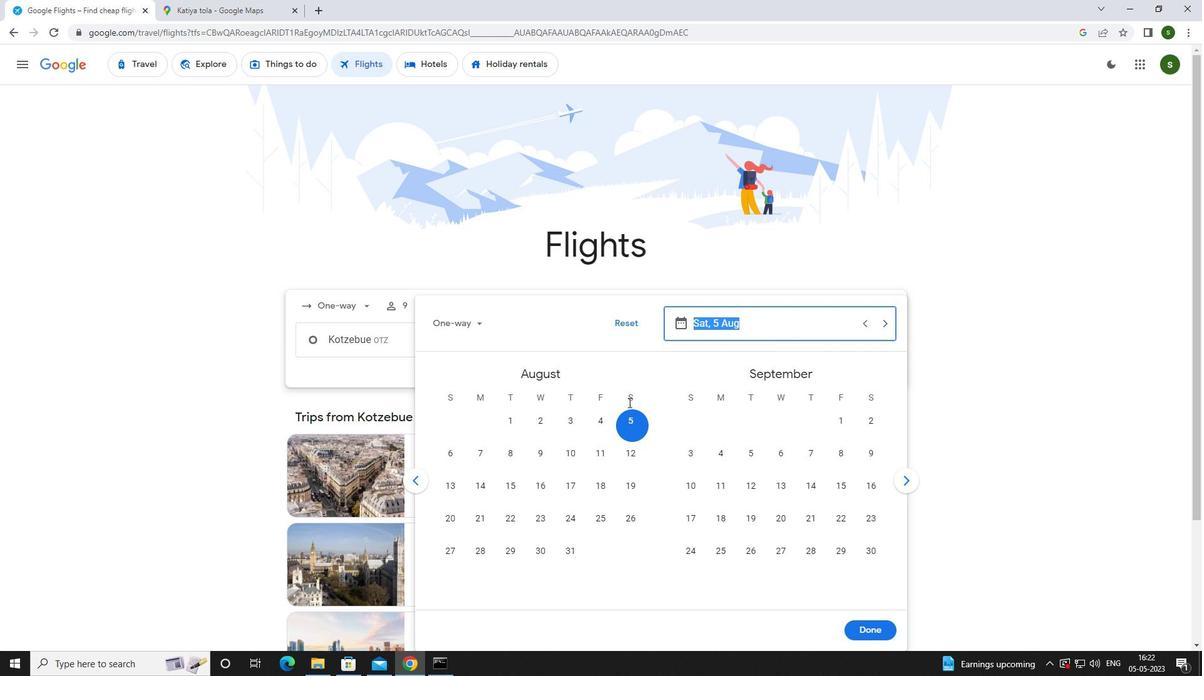 
Action: Mouse pressed left at (628, 419)
Screenshot: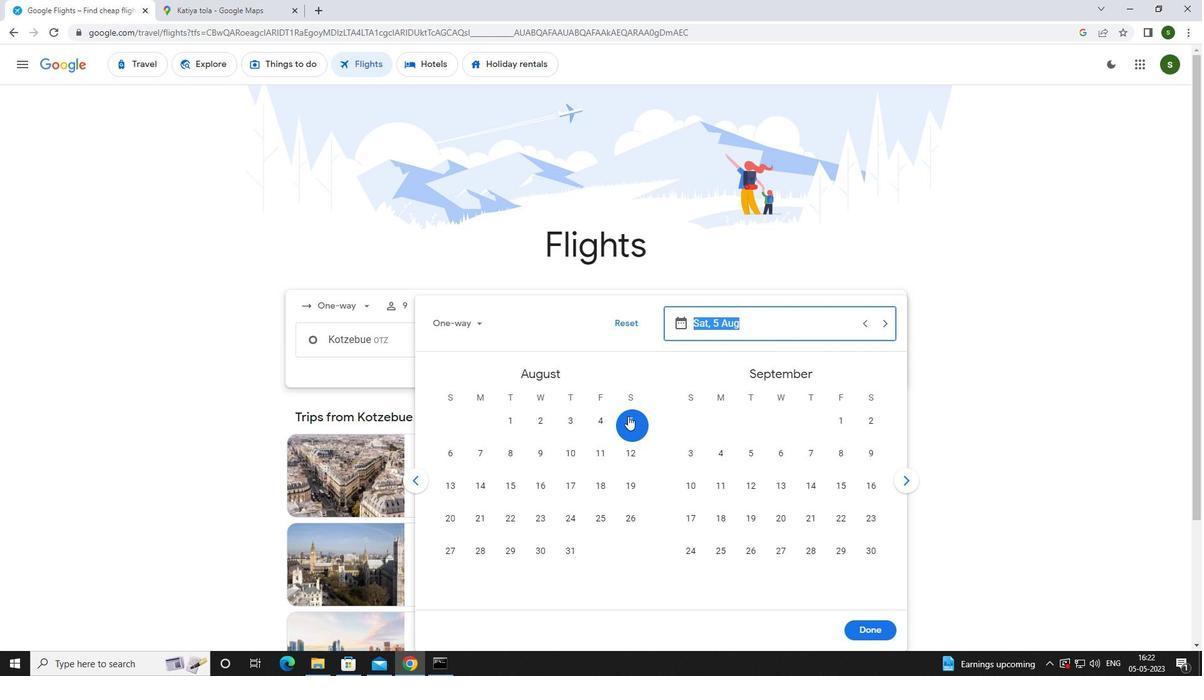 
Action: Mouse moved to (879, 628)
Screenshot: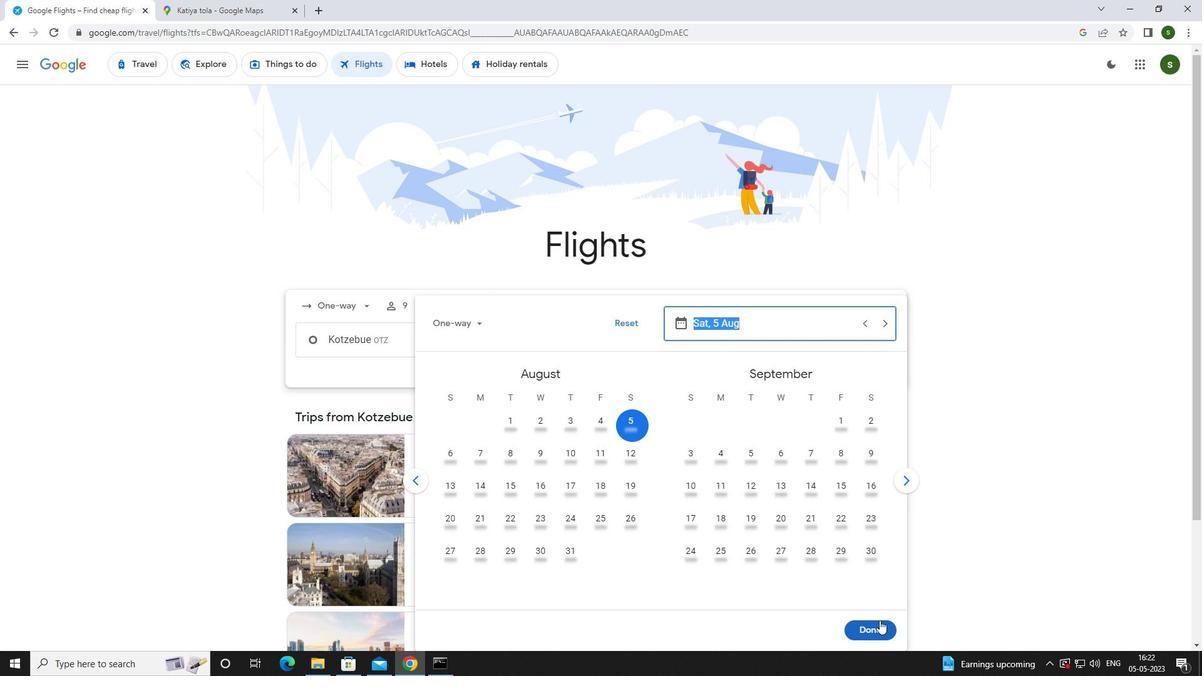 
Action: Mouse pressed left at (879, 628)
Screenshot: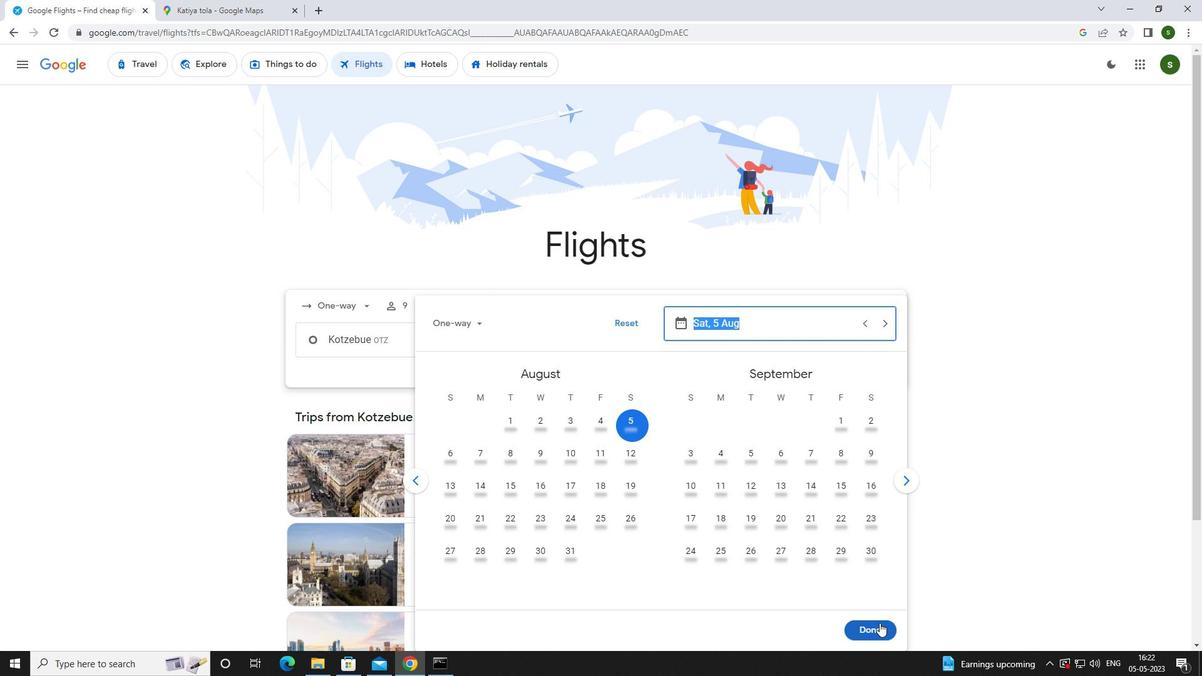 
Action: Mouse moved to (593, 387)
Screenshot: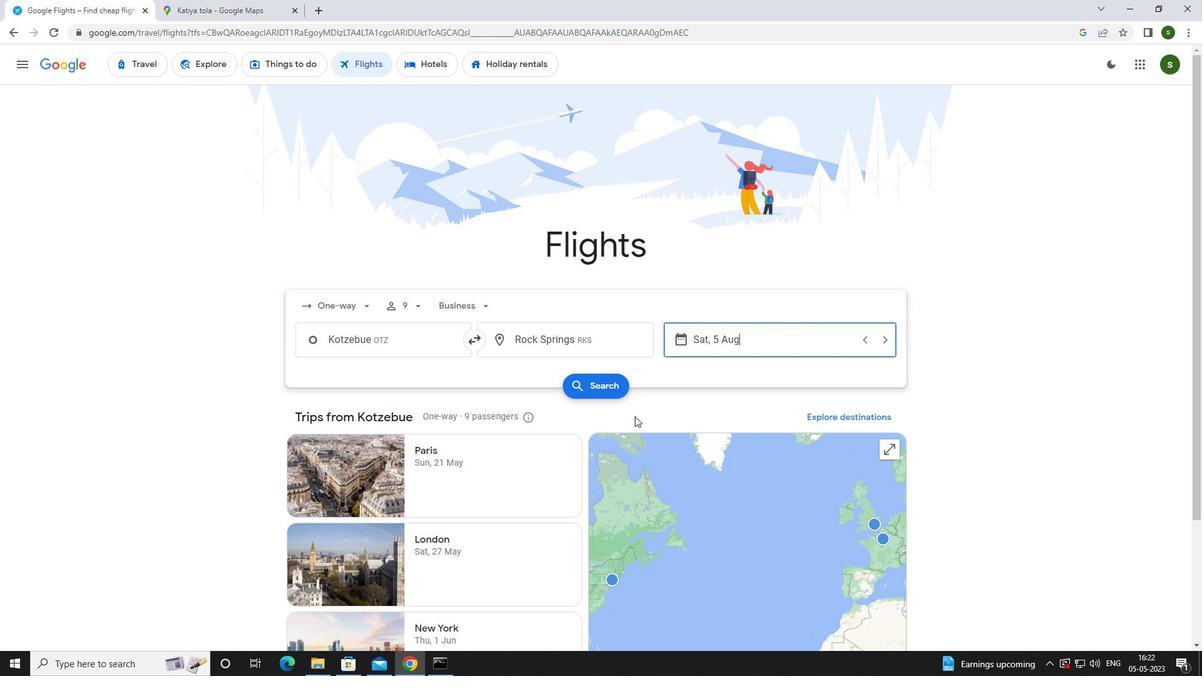 
Action: Mouse pressed left at (593, 387)
Screenshot: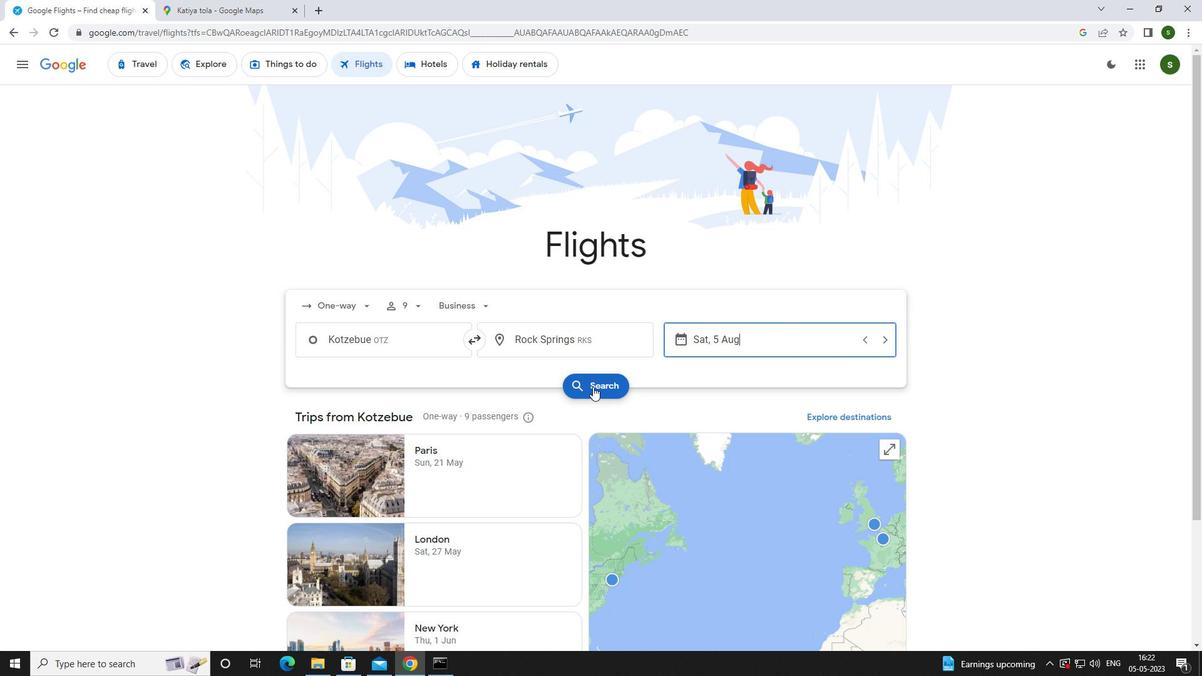 
Action: Mouse moved to (325, 186)
Screenshot: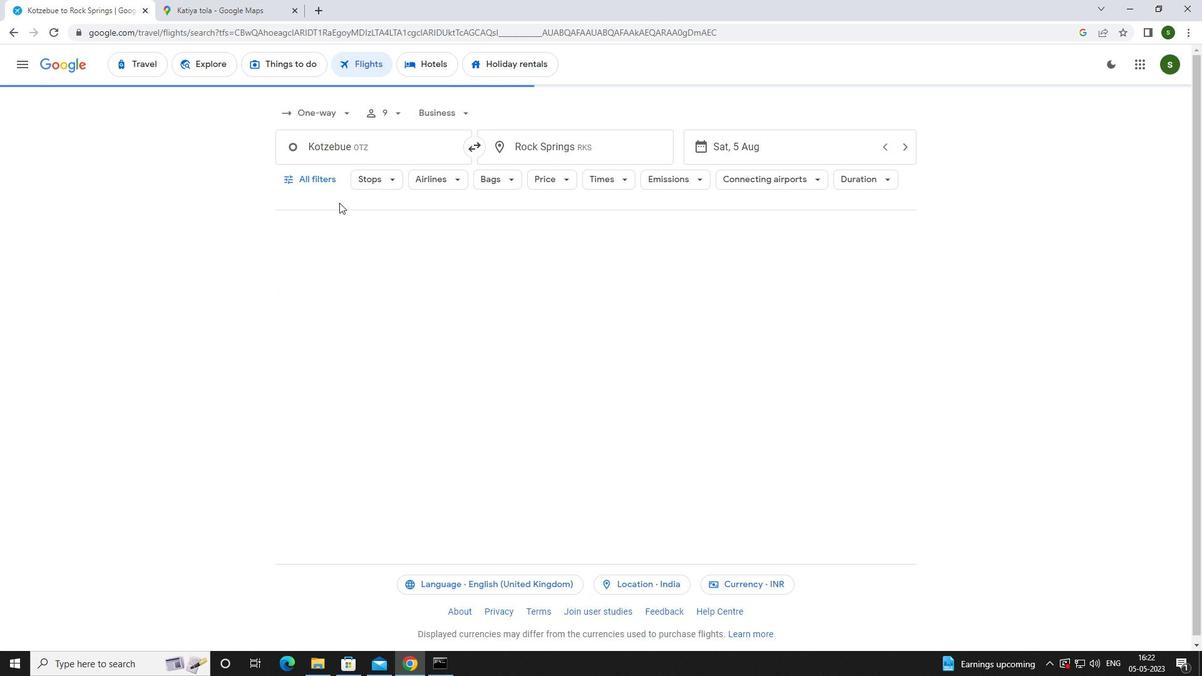 
Action: Mouse pressed left at (325, 186)
Screenshot: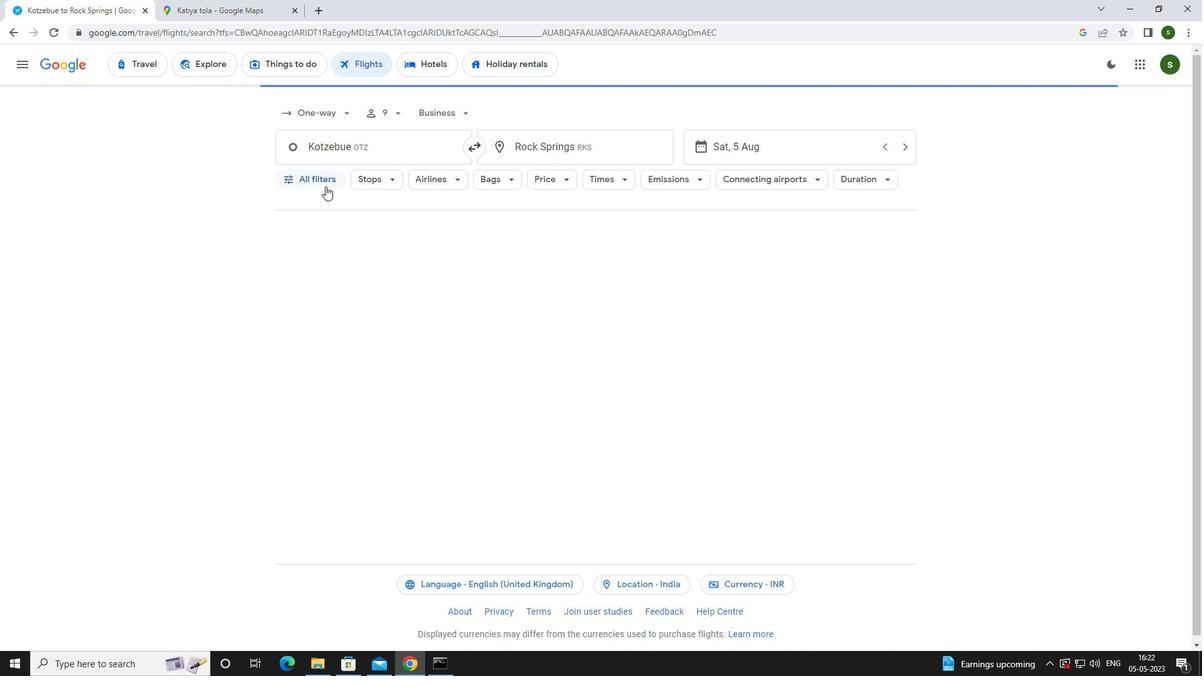 
Action: Mouse moved to (463, 445)
Screenshot: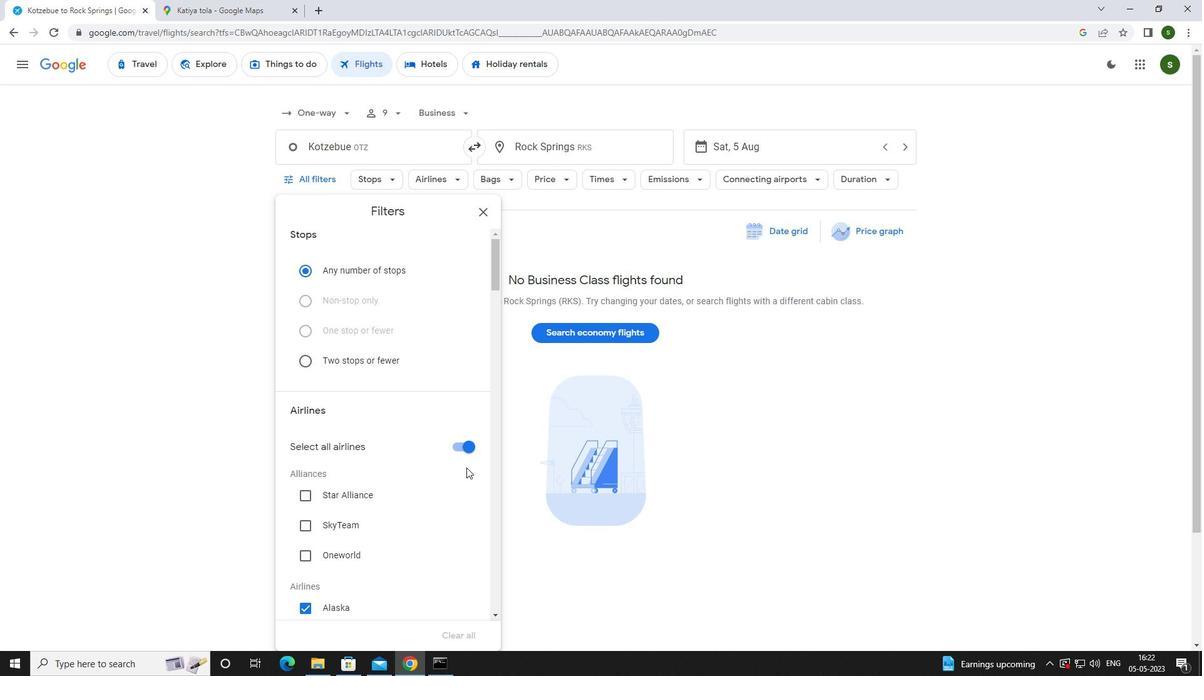 
Action: Mouse pressed left at (463, 445)
Screenshot: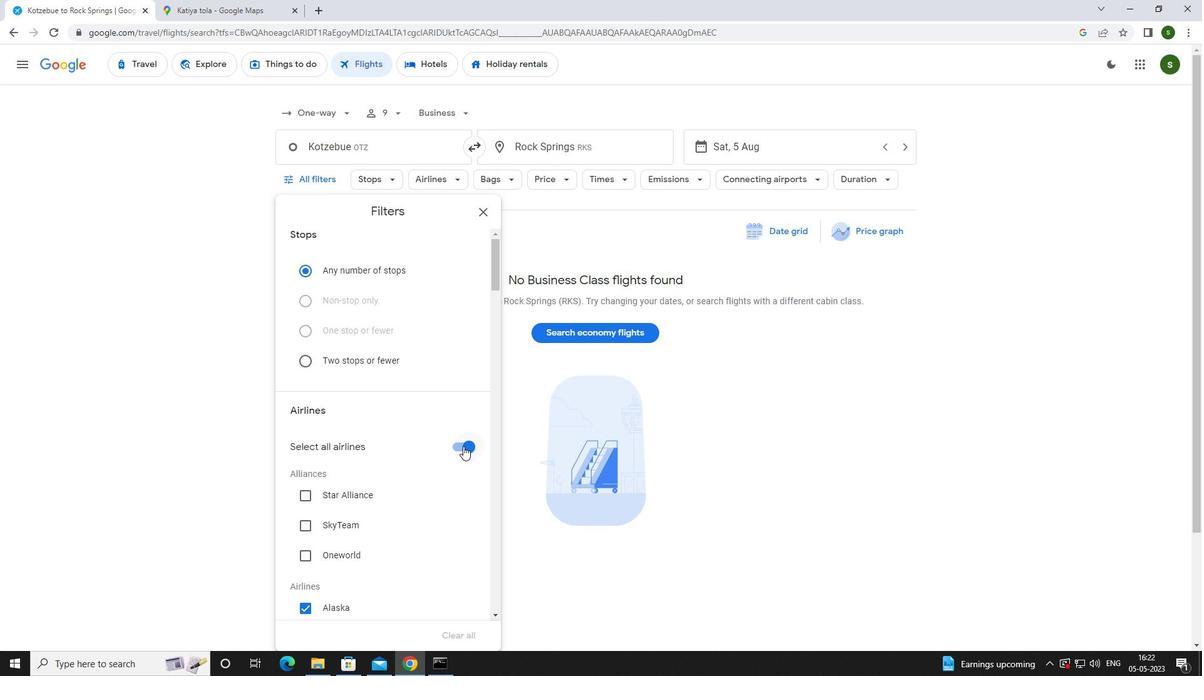 
Action: Mouse moved to (448, 432)
Screenshot: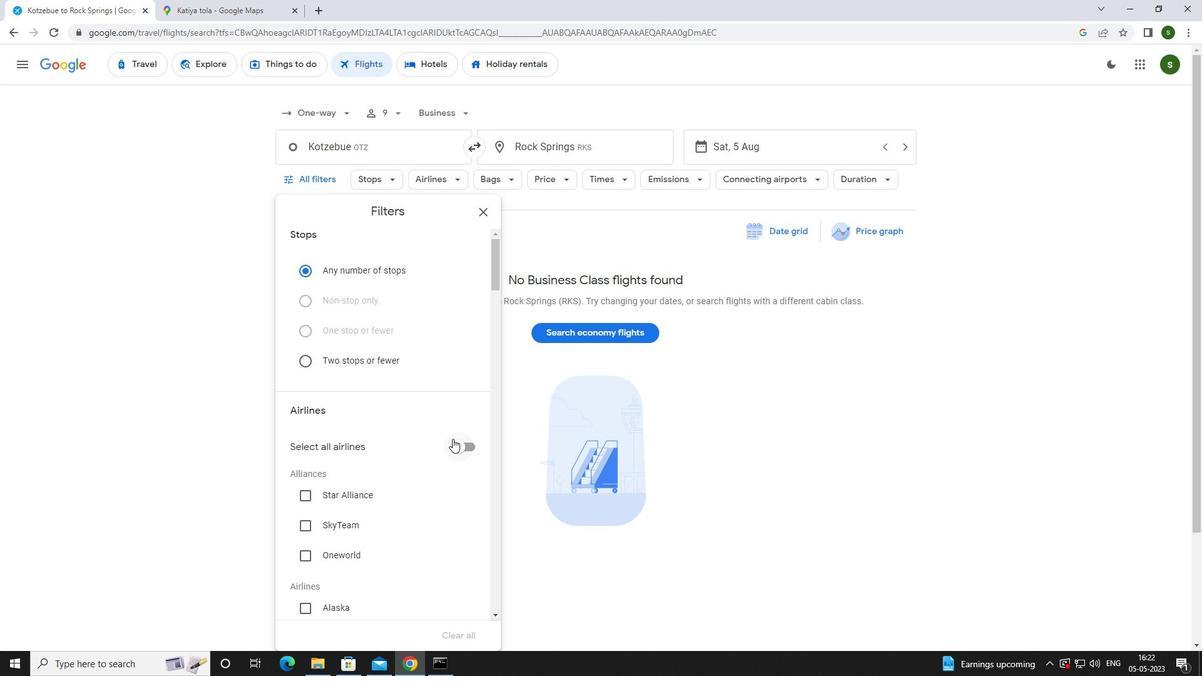 
Action: Mouse scrolled (448, 432) with delta (0, 0)
Screenshot: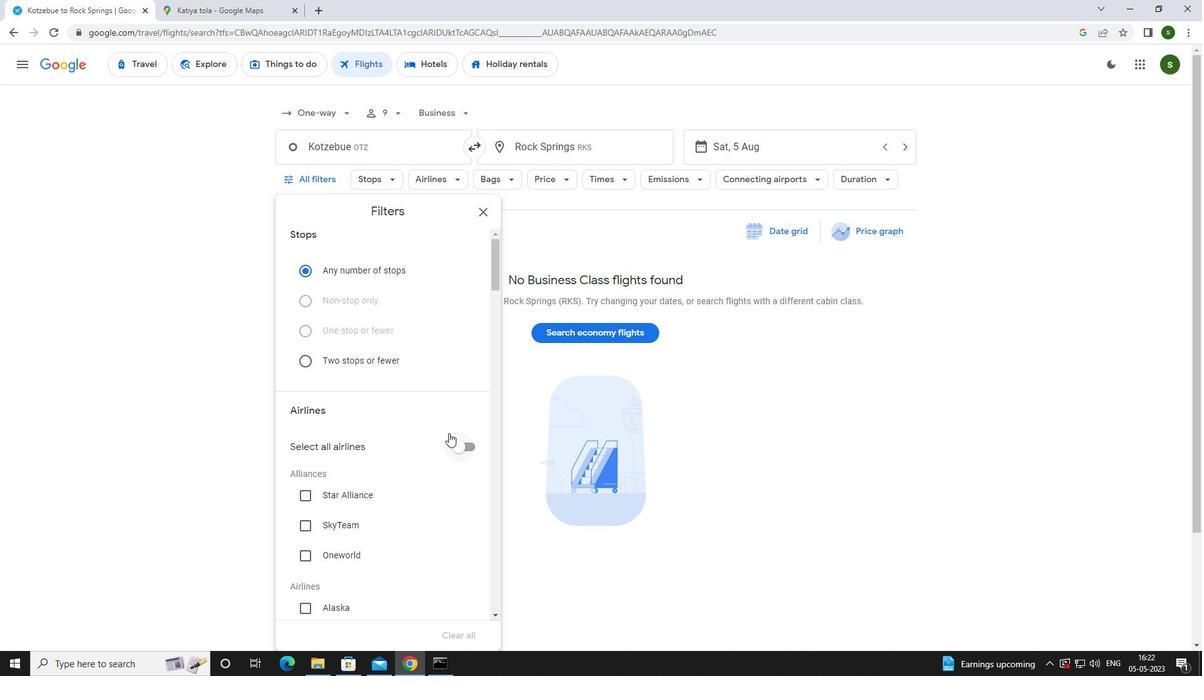 
Action: Mouse moved to (446, 432)
Screenshot: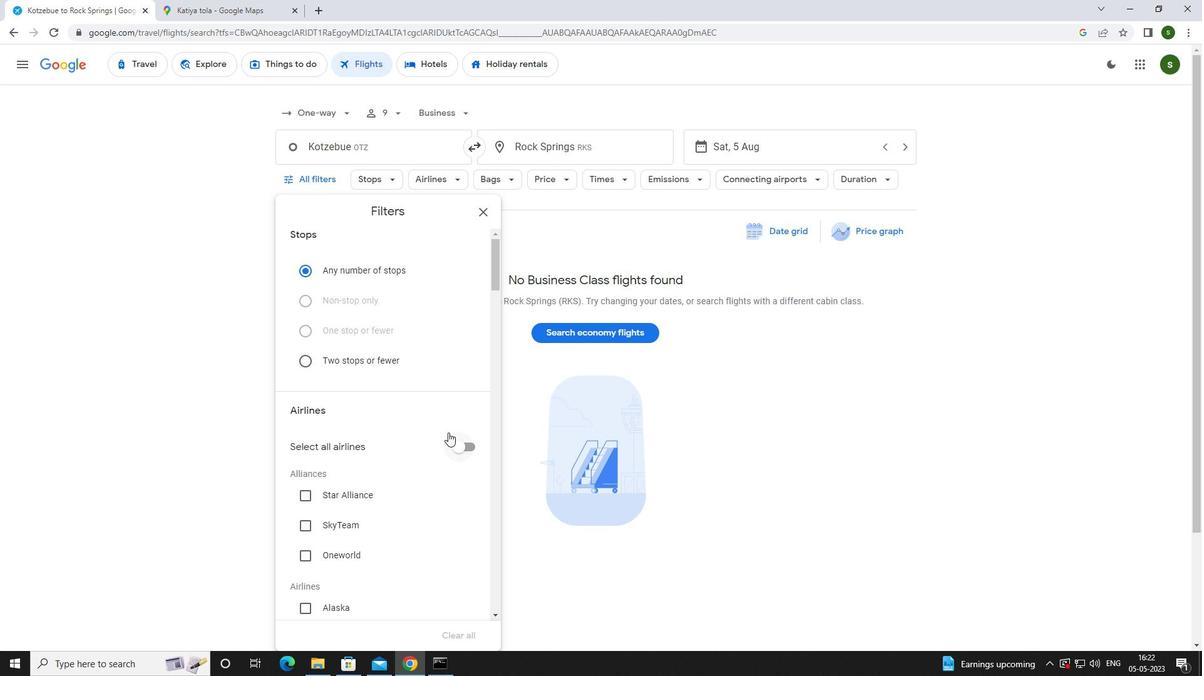 
Action: Mouse scrolled (446, 431) with delta (0, 0)
Screenshot: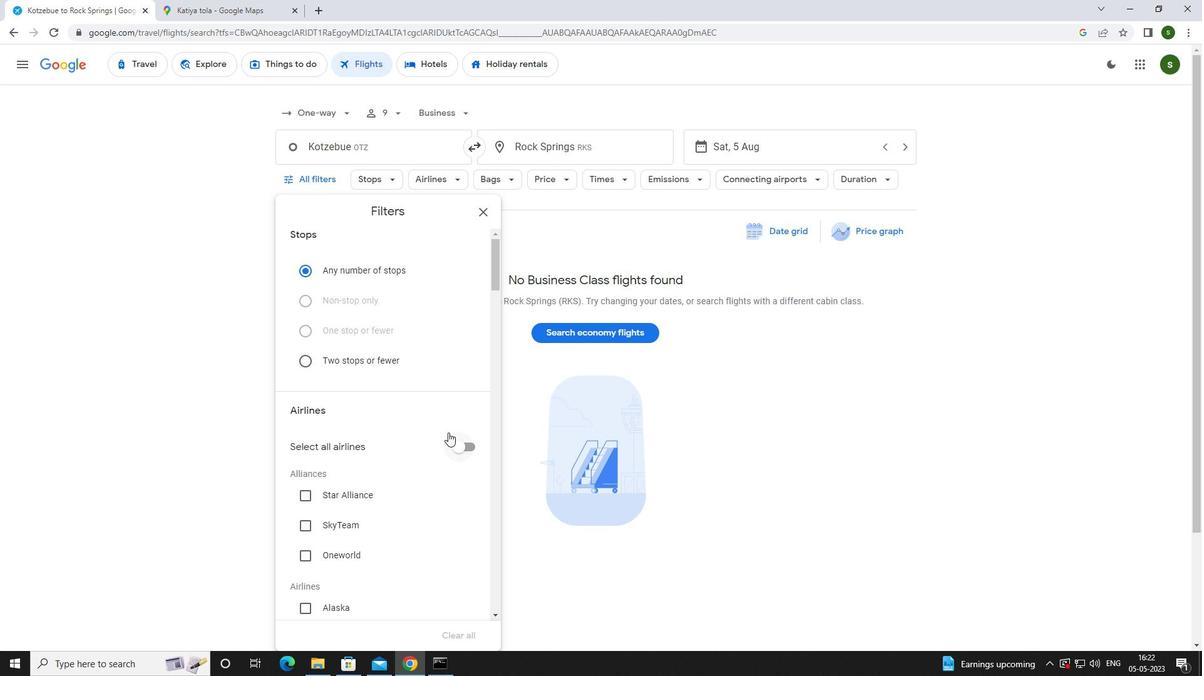 
Action: Mouse scrolled (446, 431) with delta (0, 0)
Screenshot: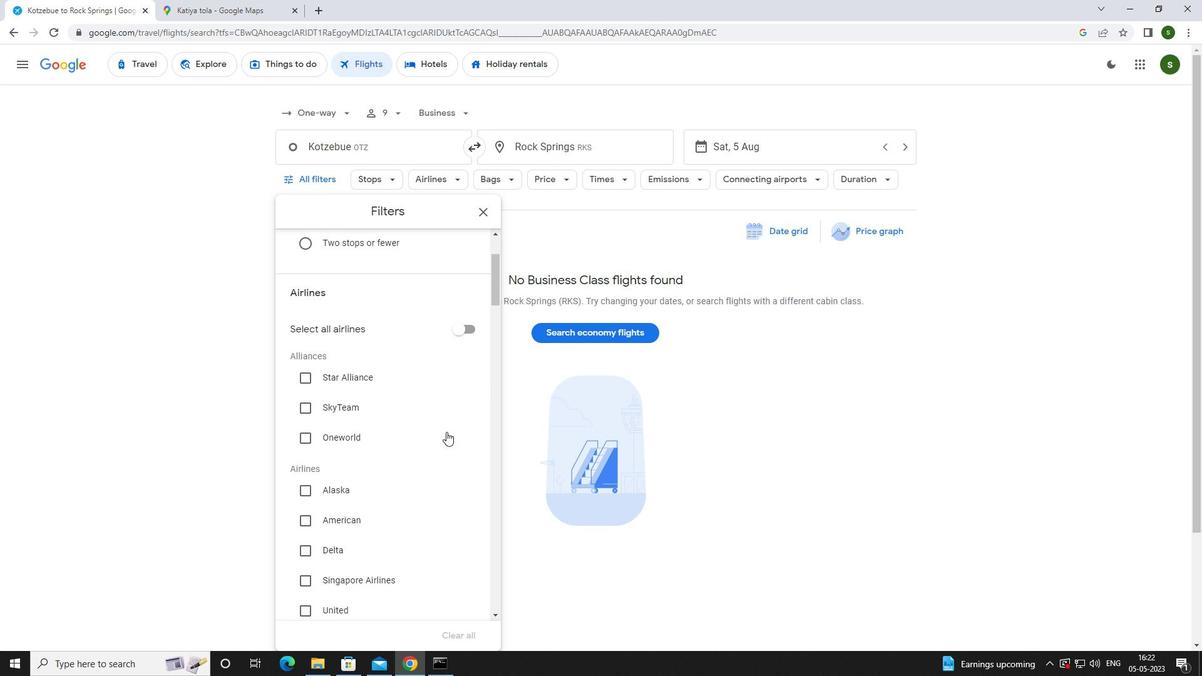 
Action: Mouse scrolled (446, 431) with delta (0, 0)
Screenshot: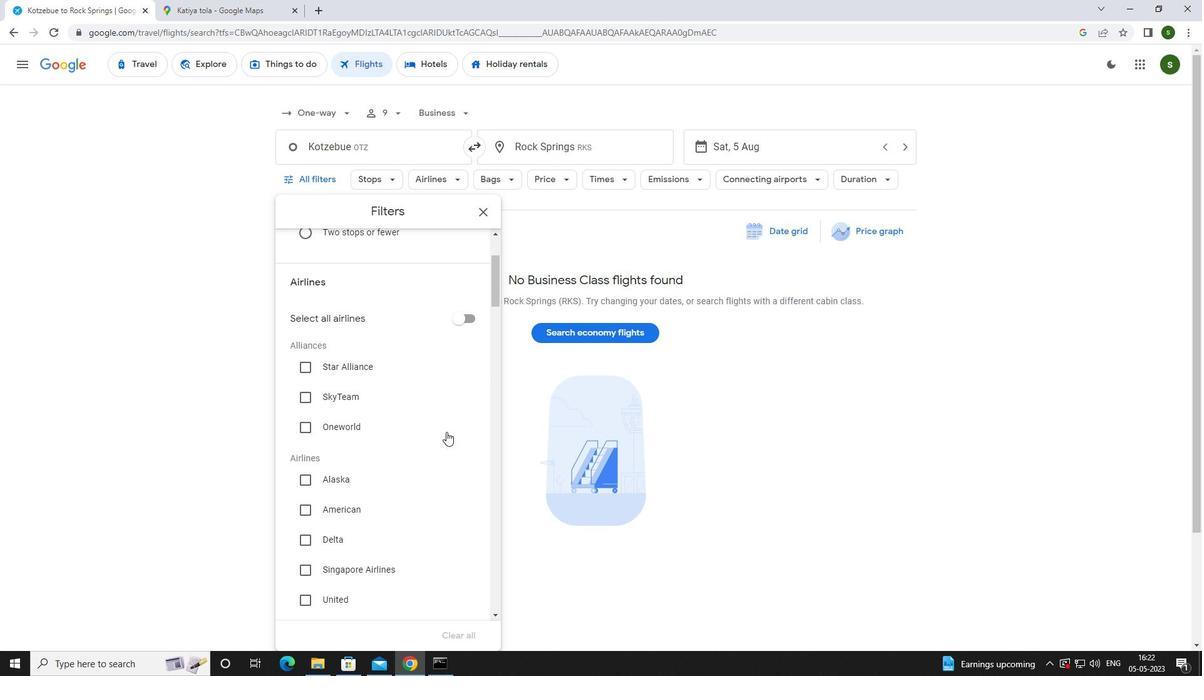 
Action: Mouse scrolled (446, 431) with delta (0, 0)
Screenshot: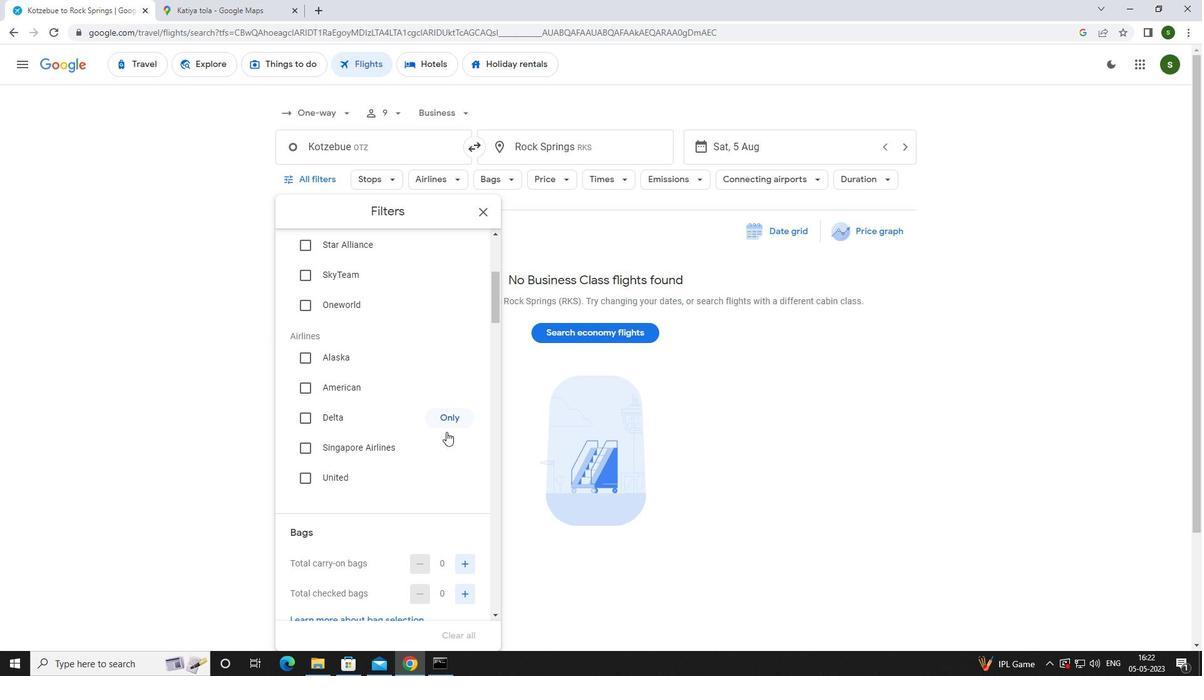 
Action: Mouse scrolled (446, 431) with delta (0, 0)
Screenshot: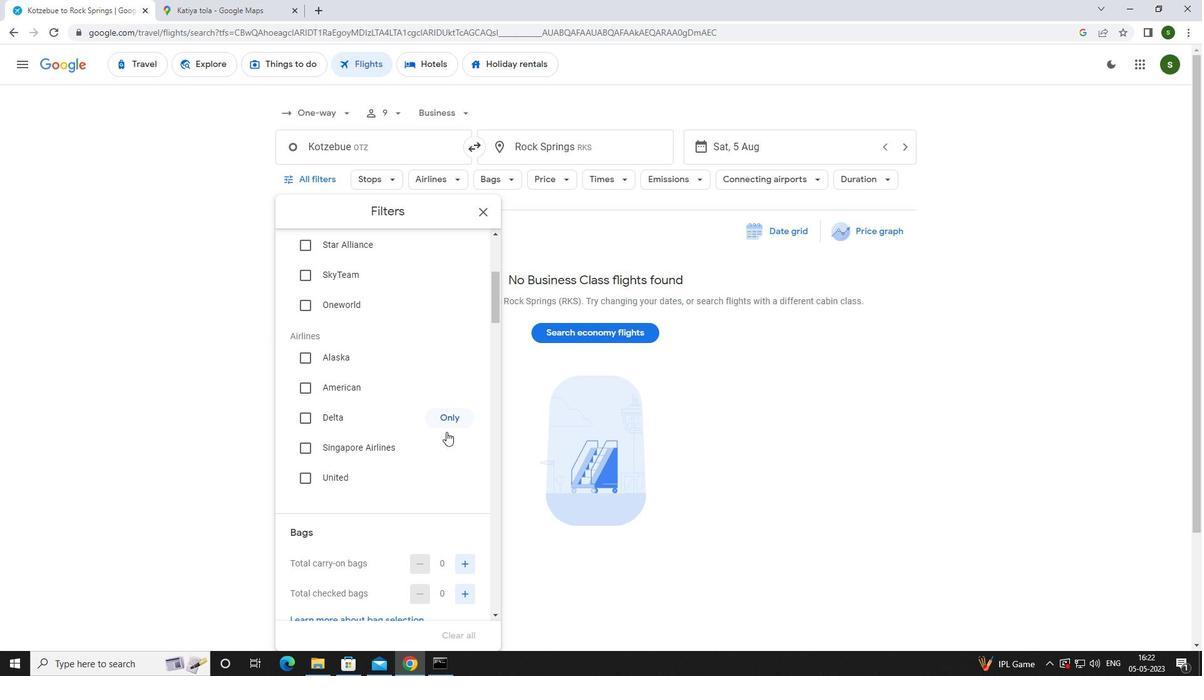 
Action: Mouse moved to (462, 462)
Screenshot: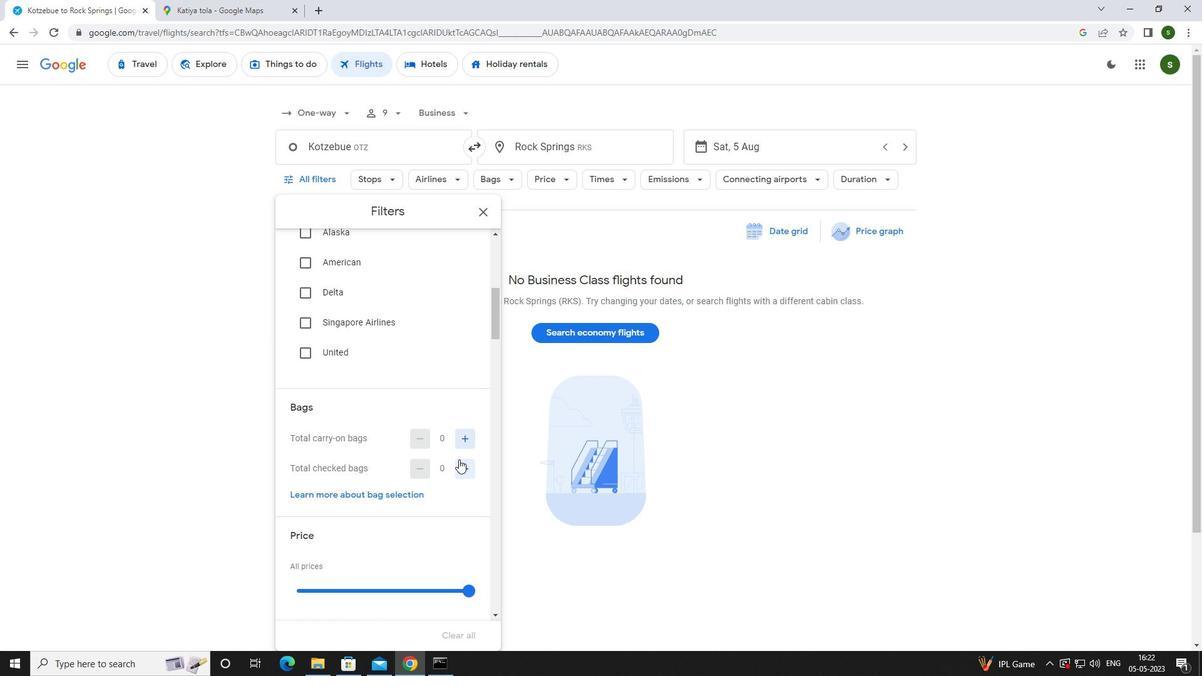 
Action: Mouse pressed left at (462, 462)
Screenshot: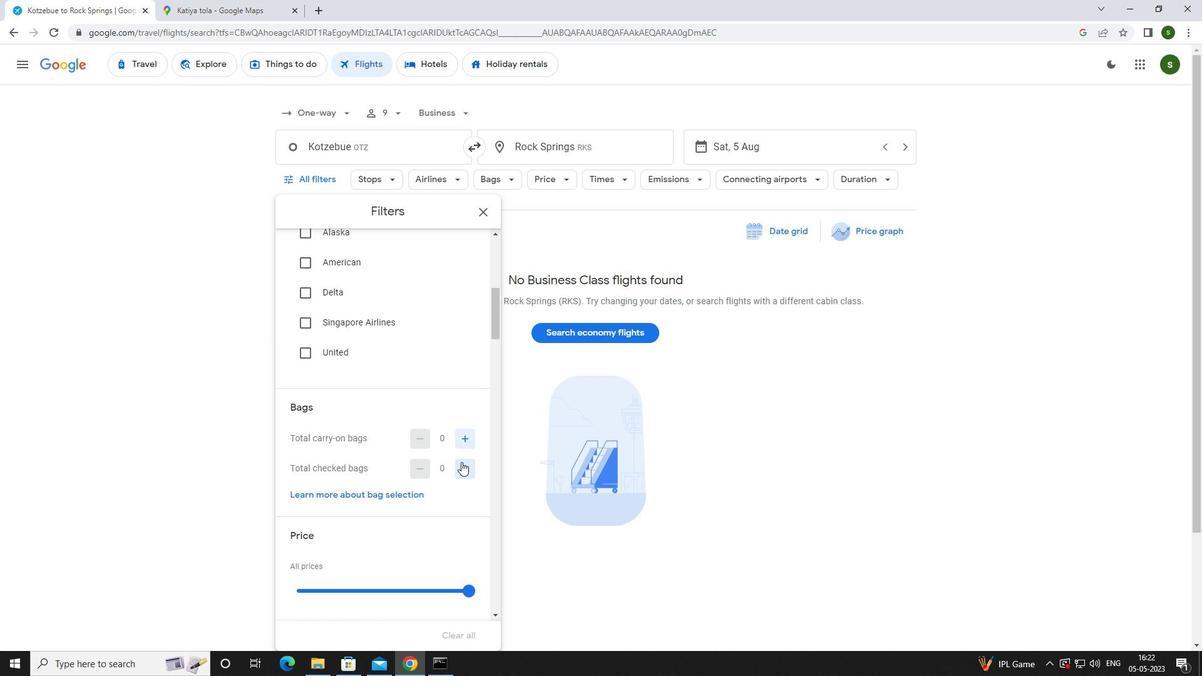 
Action: Mouse pressed left at (462, 462)
Screenshot: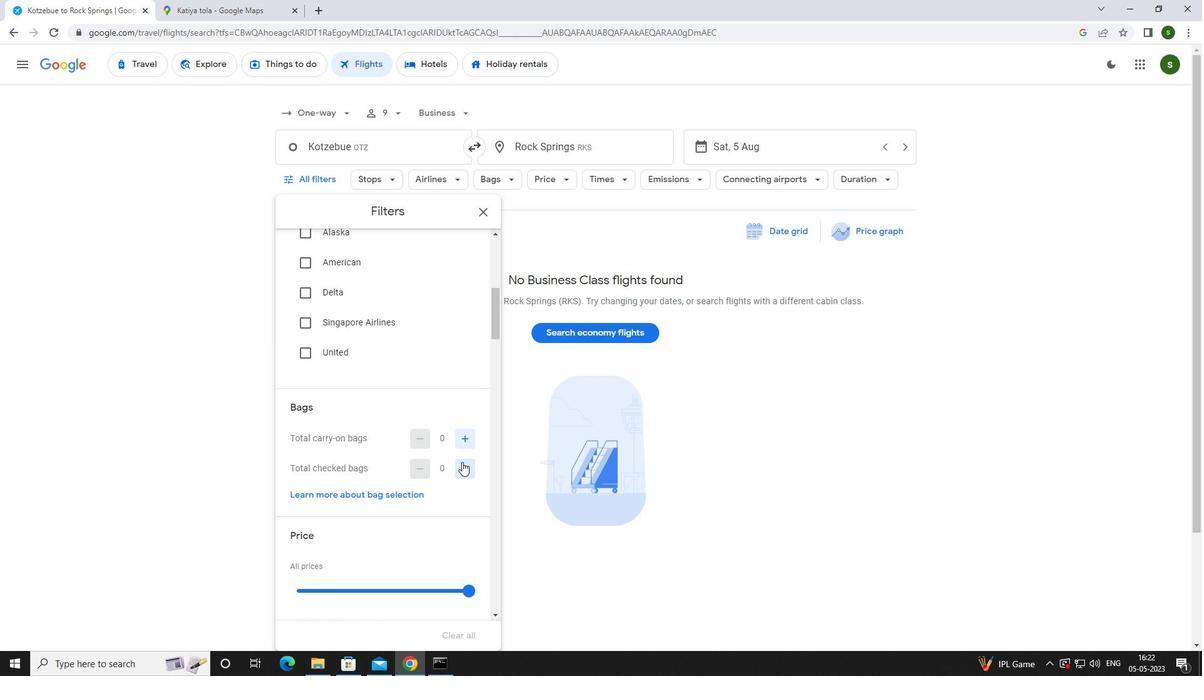 
Action: Mouse pressed left at (462, 462)
Screenshot: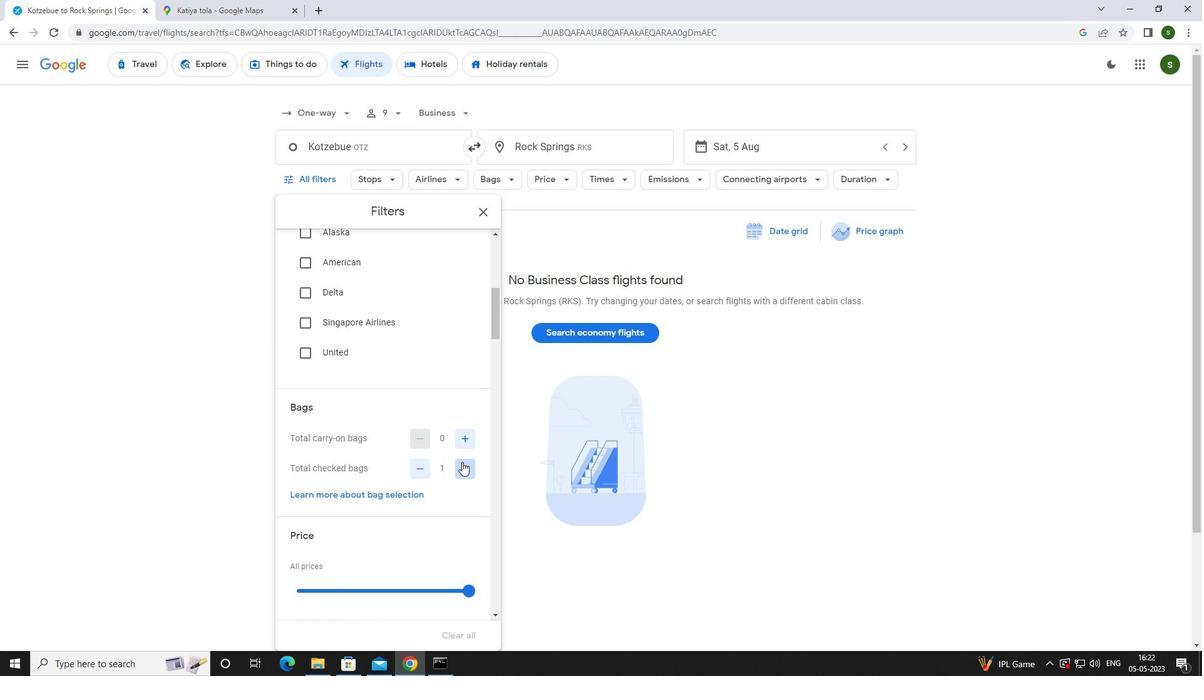 
Action: Mouse pressed left at (462, 462)
Screenshot: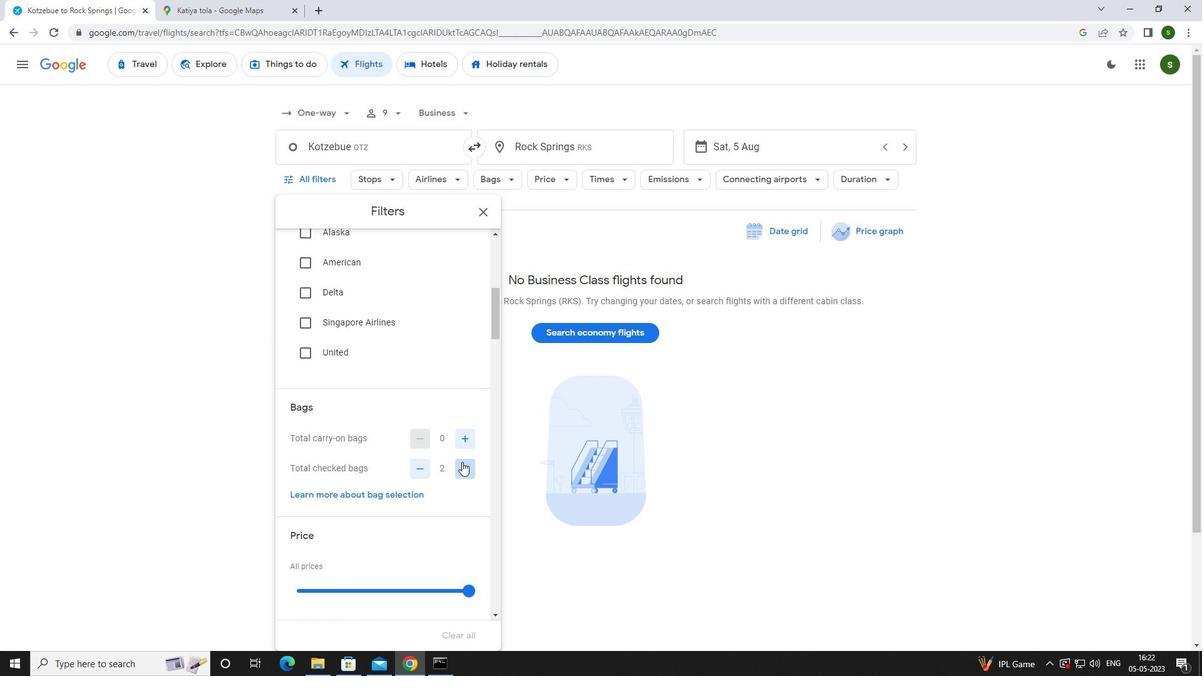 
Action: Mouse pressed left at (462, 462)
Screenshot: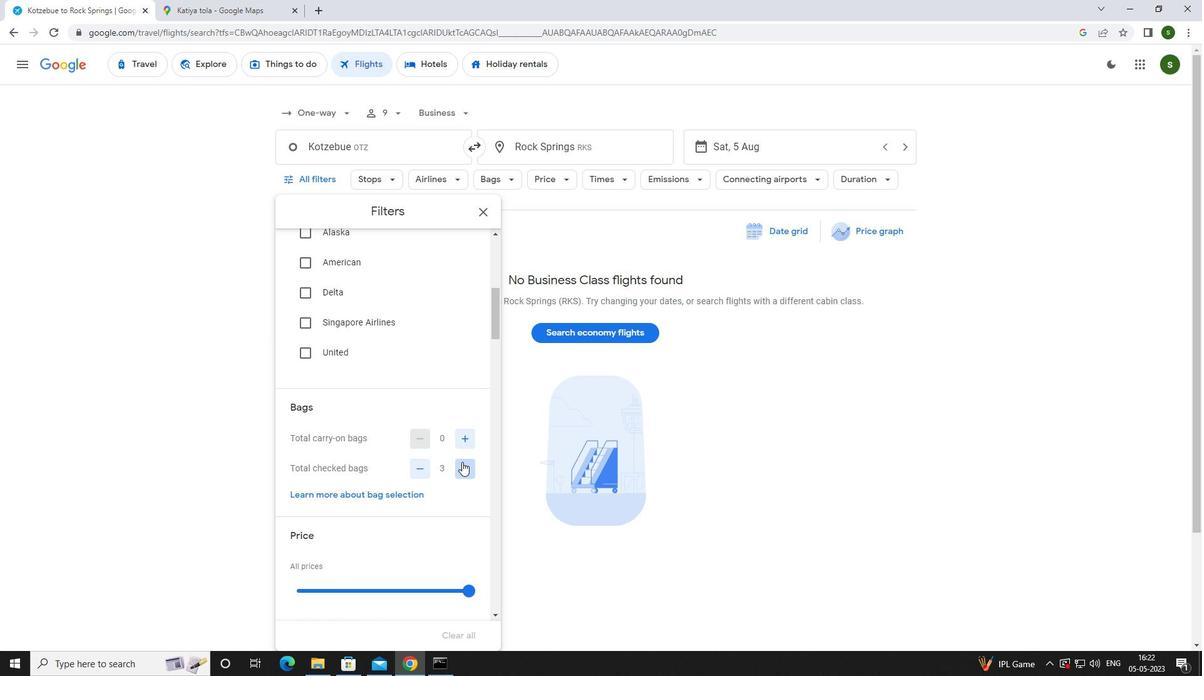 
Action: Mouse pressed left at (462, 462)
Screenshot: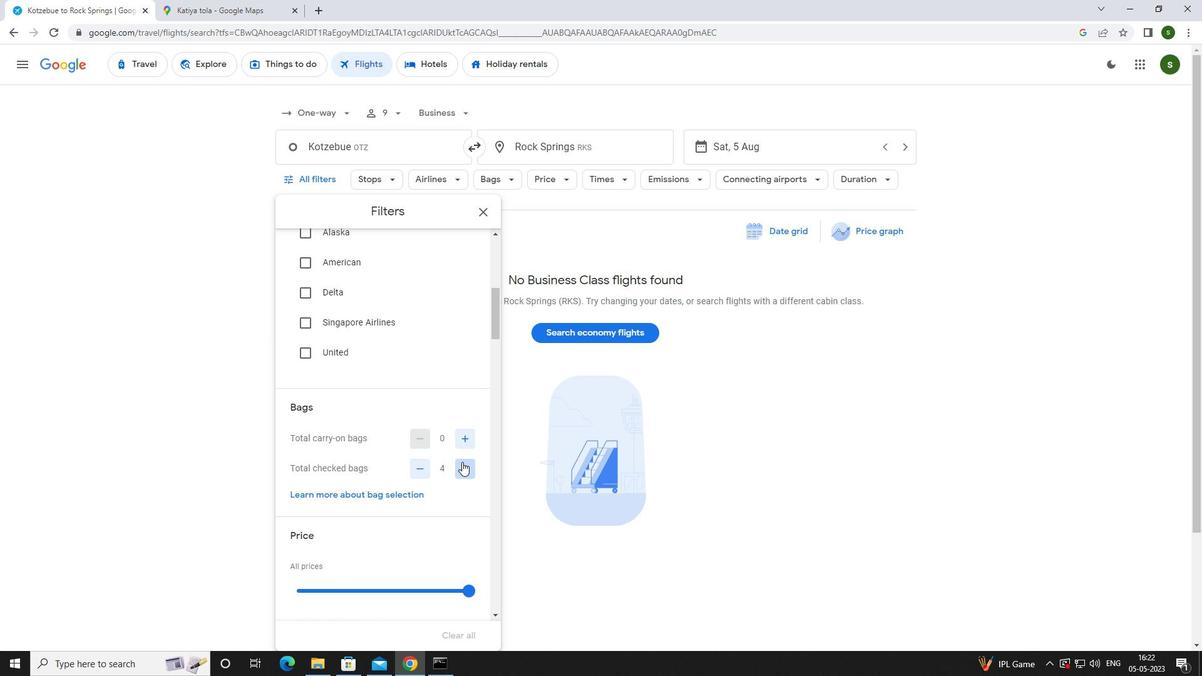 
Action: Mouse pressed left at (462, 462)
Screenshot: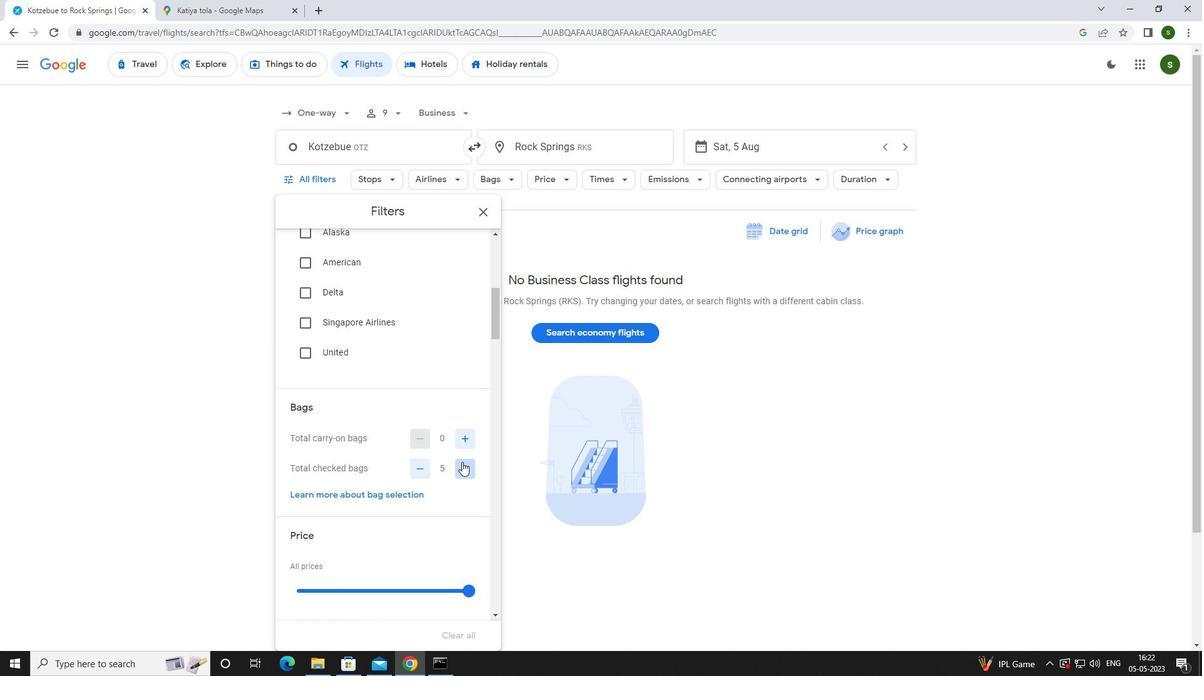 
Action: Mouse pressed left at (462, 462)
Screenshot: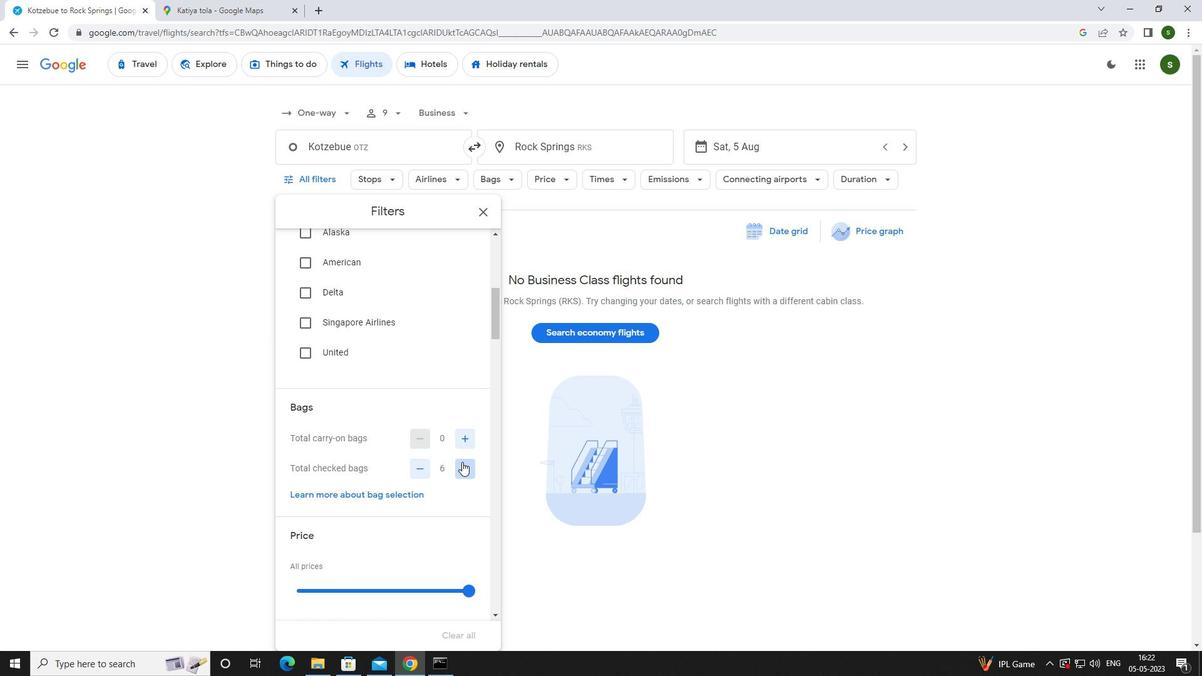 
Action: Mouse pressed left at (462, 462)
Screenshot: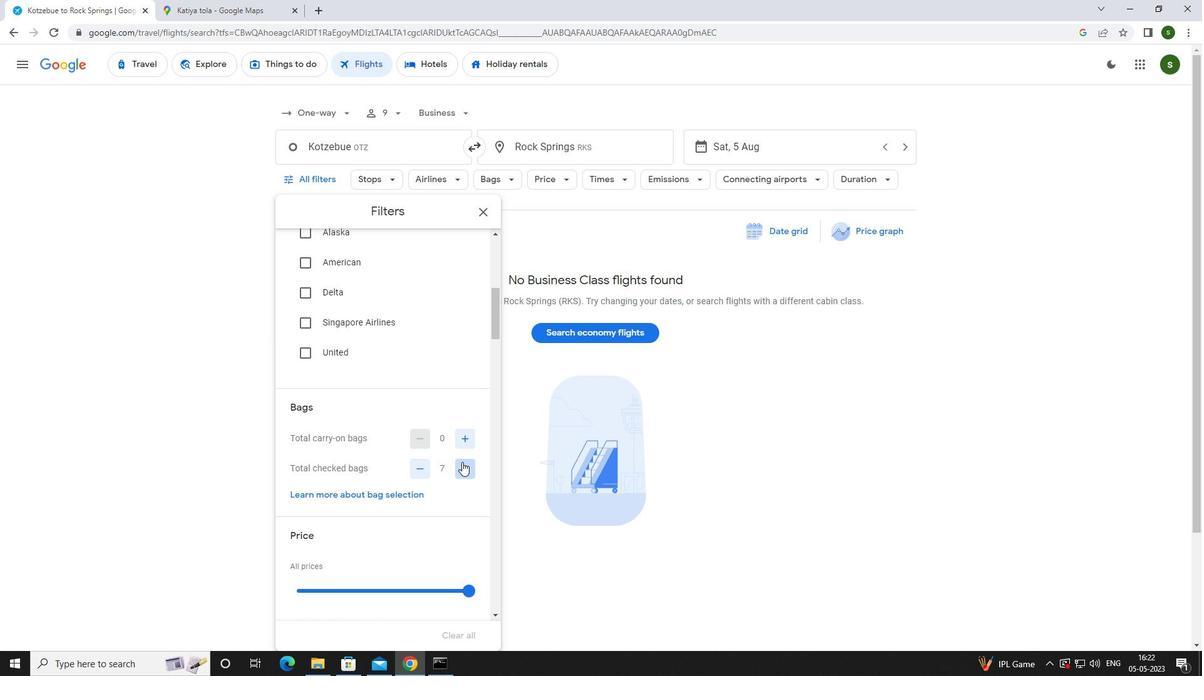 
Action: Mouse scrolled (462, 461) with delta (0, 0)
Screenshot: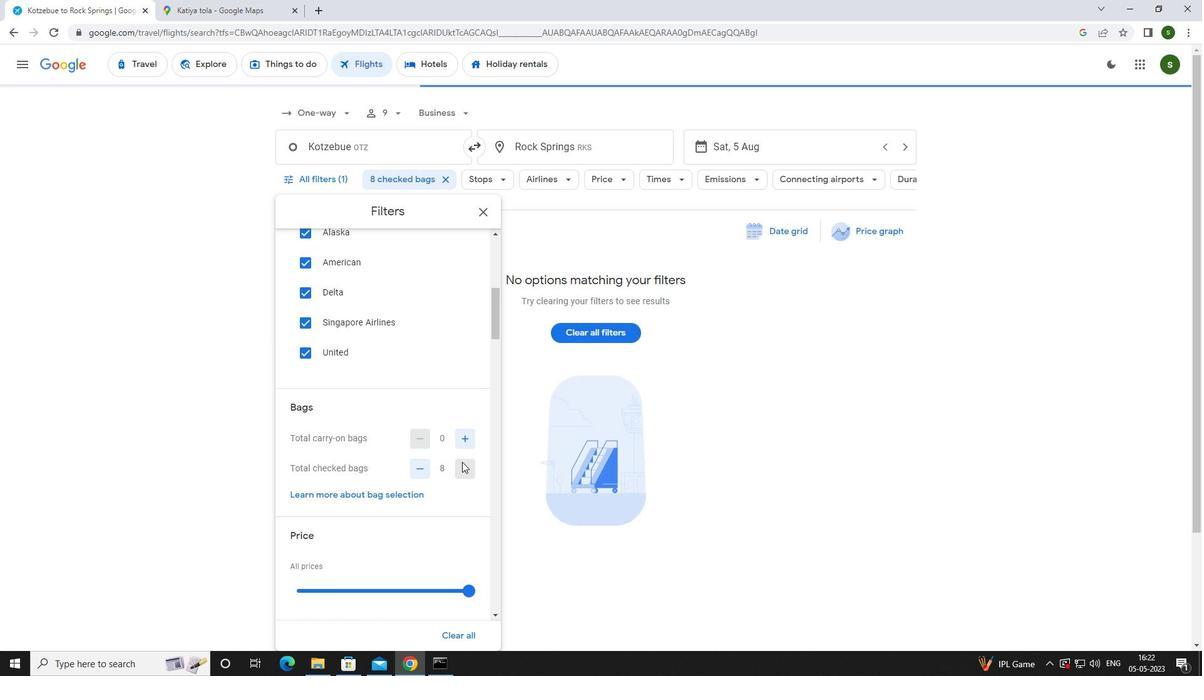 
Action: Mouse scrolled (462, 461) with delta (0, 0)
Screenshot: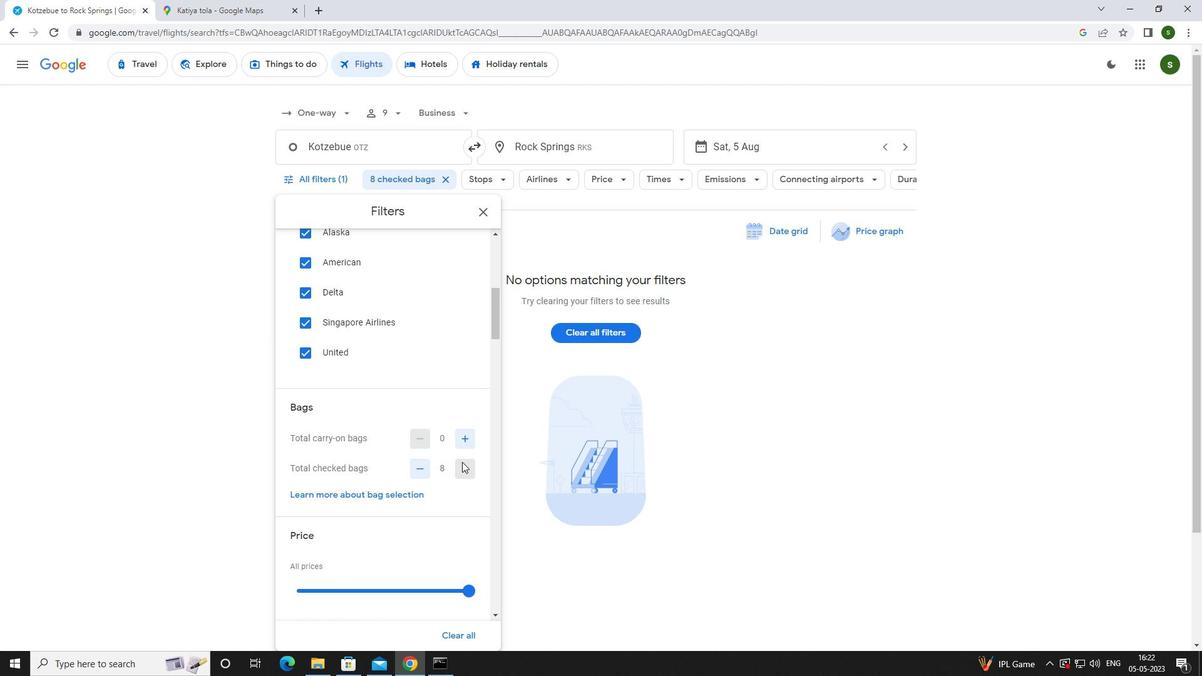 
Action: Mouse moved to (468, 466)
Screenshot: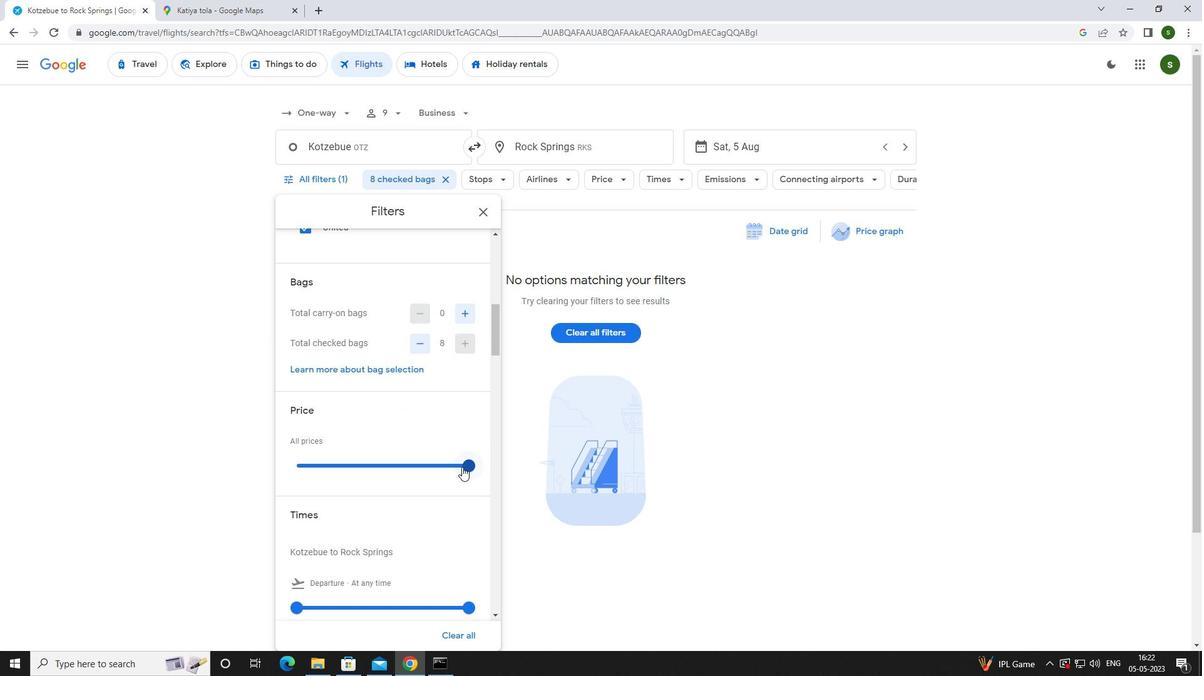 
Action: Mouse pressed left at (468, 466)
Screenshot: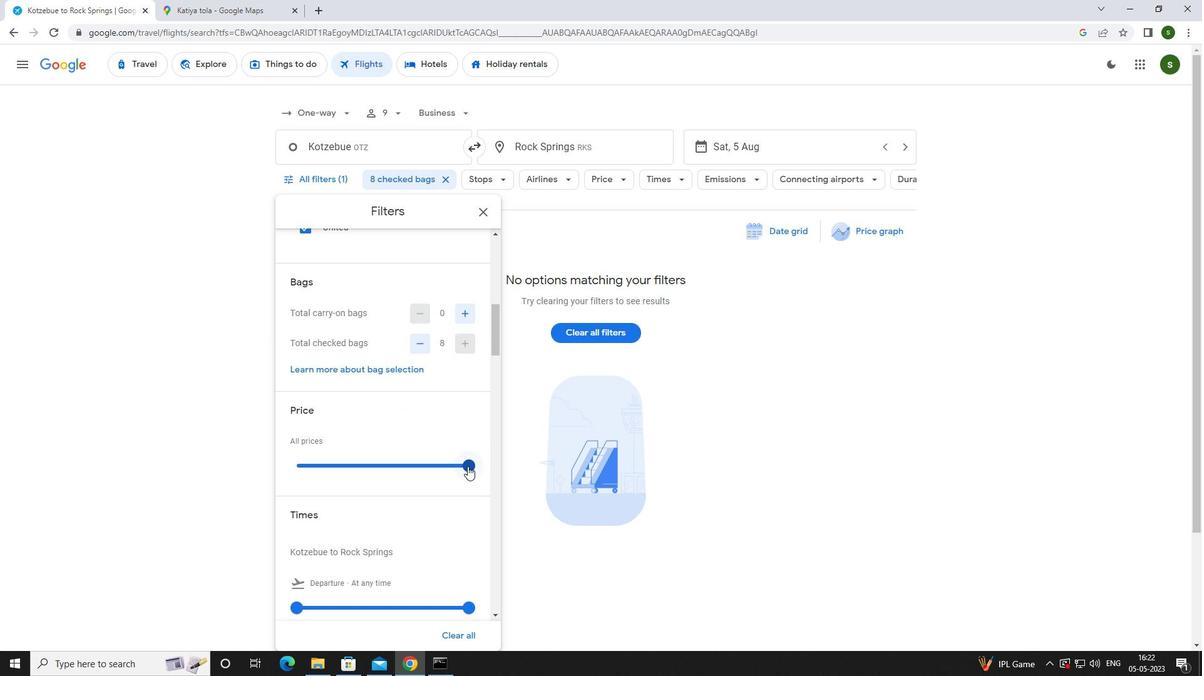 
Action: Mouse scrolled (468, 465) with delta (0, 0)
Screenshot: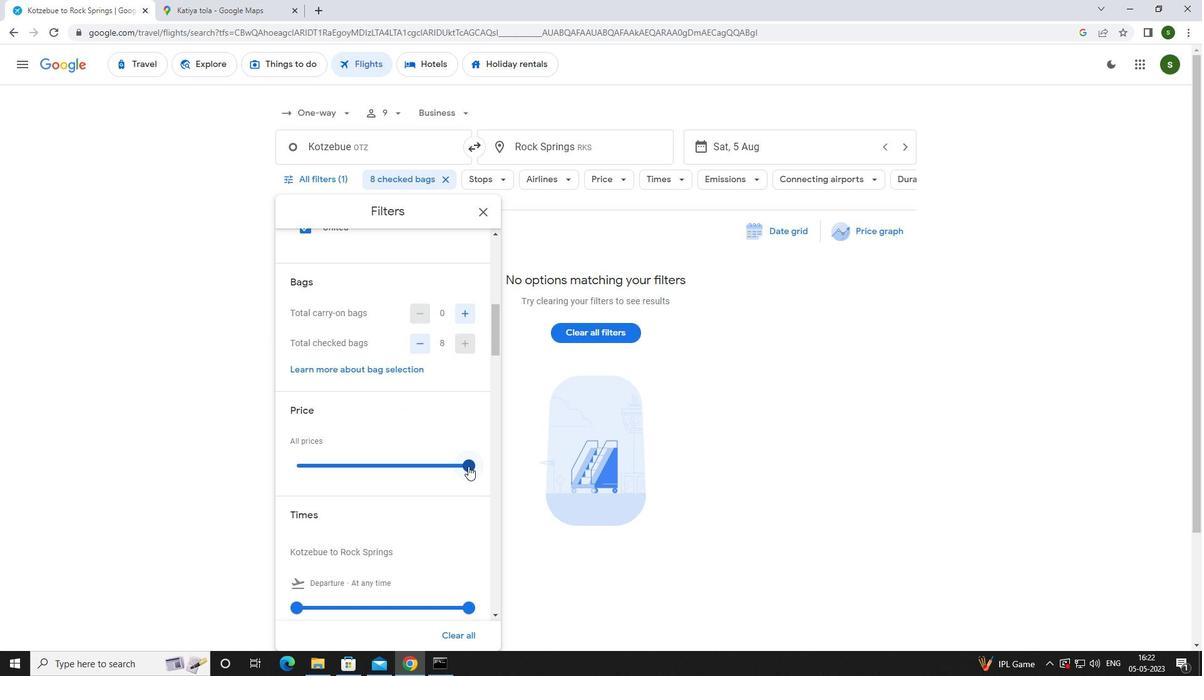 
Action: Mouse scrolled (468, 465) with delta (0, 0)
Screenshot: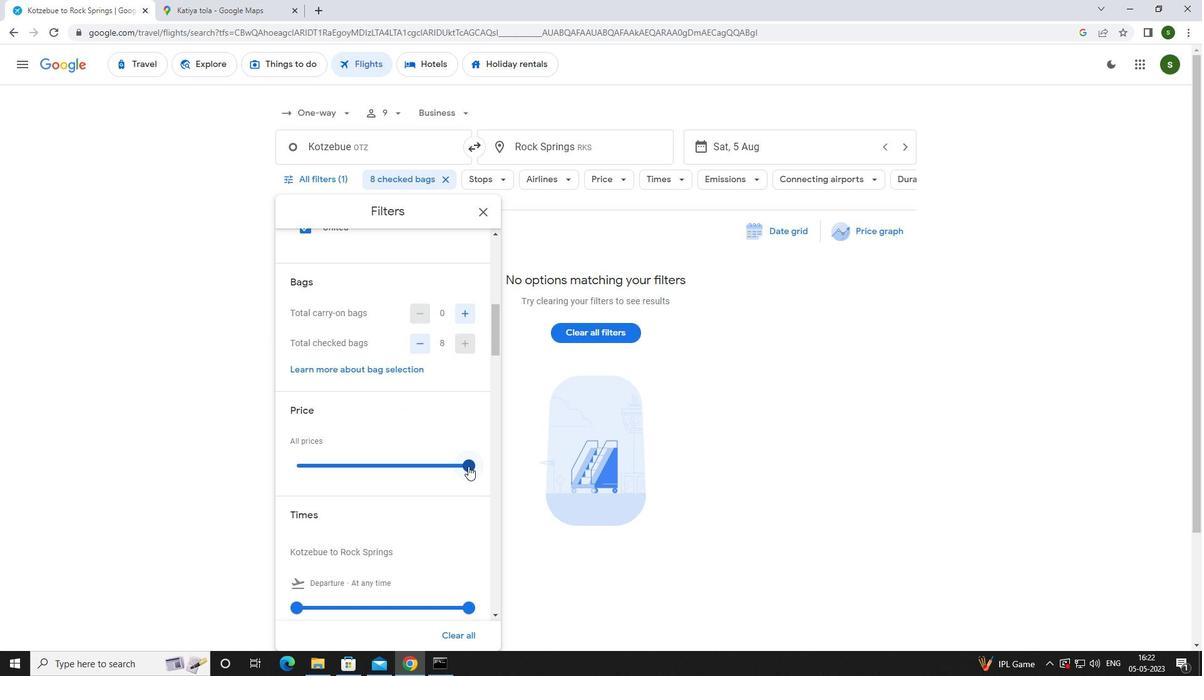 
Action: Mouse moved to (298, 484)
Screenshot: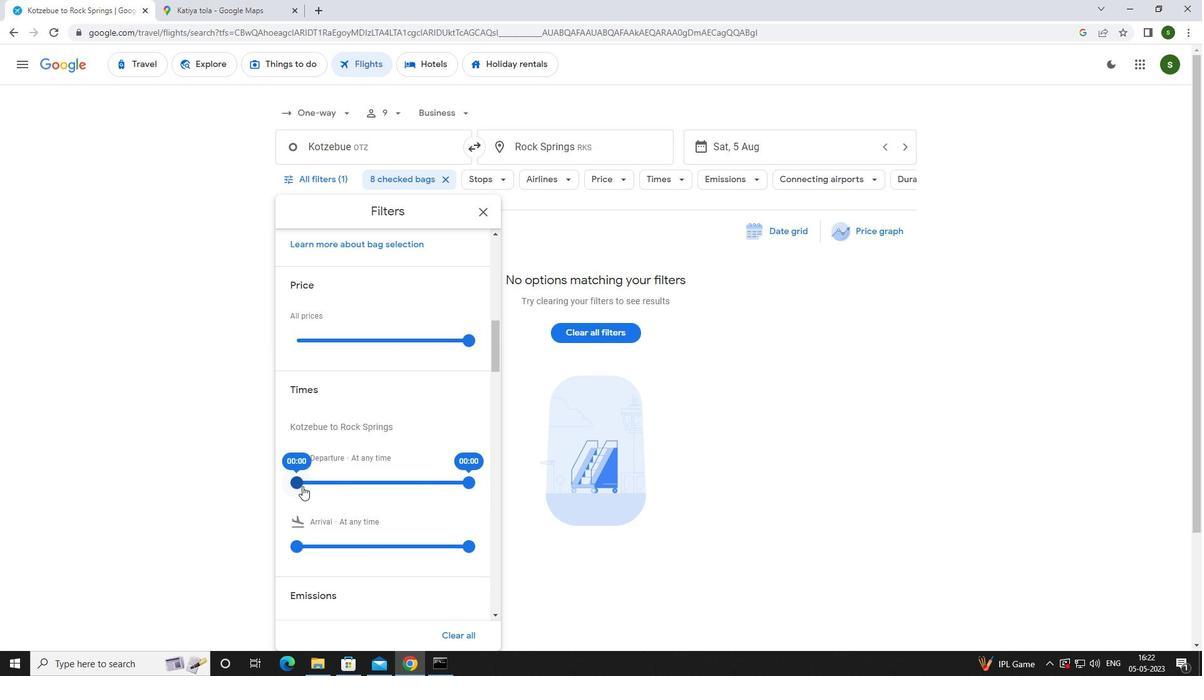 
Action: Mouse pressed left at (298, 484)
Screenshot: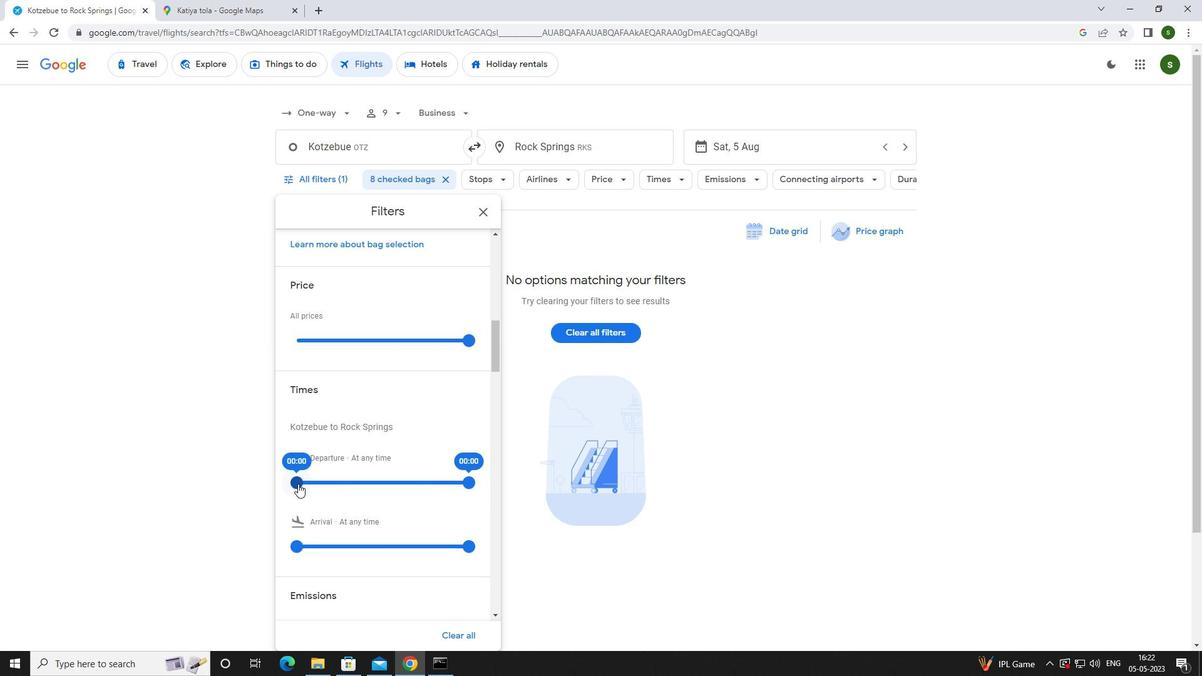 
Action: Mouse moved to (375, 479)
Screenshot: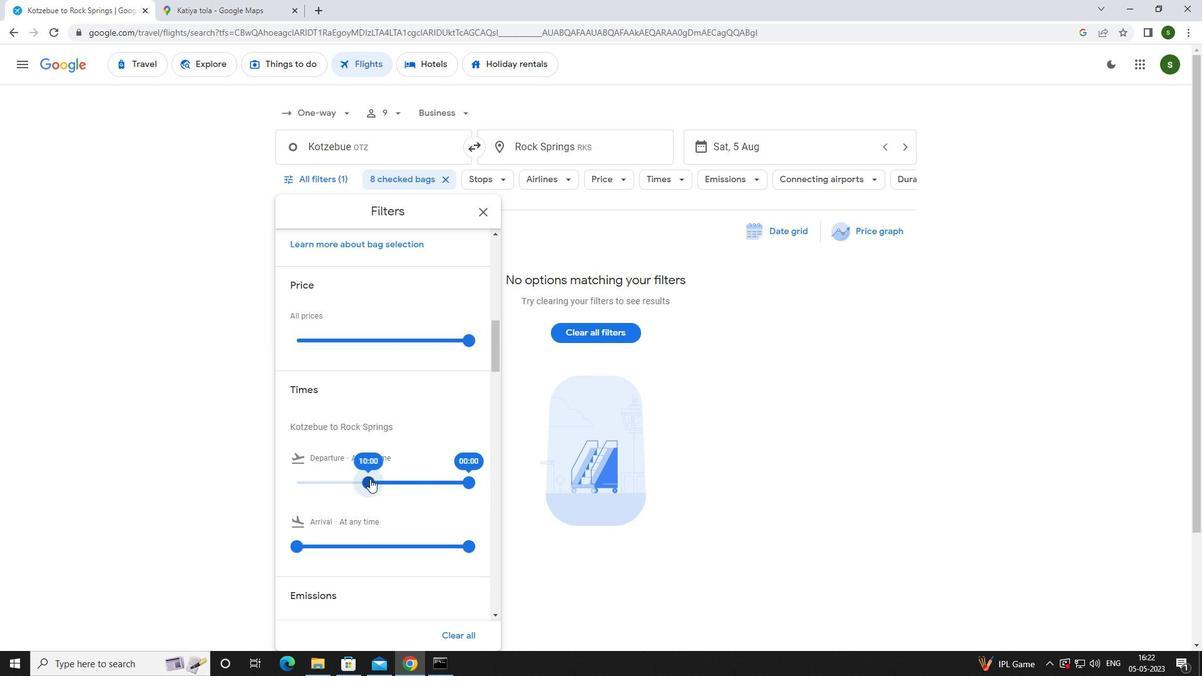
Action: Mouse scrolled (375, 478) with delta (0, 0)
Screenshot: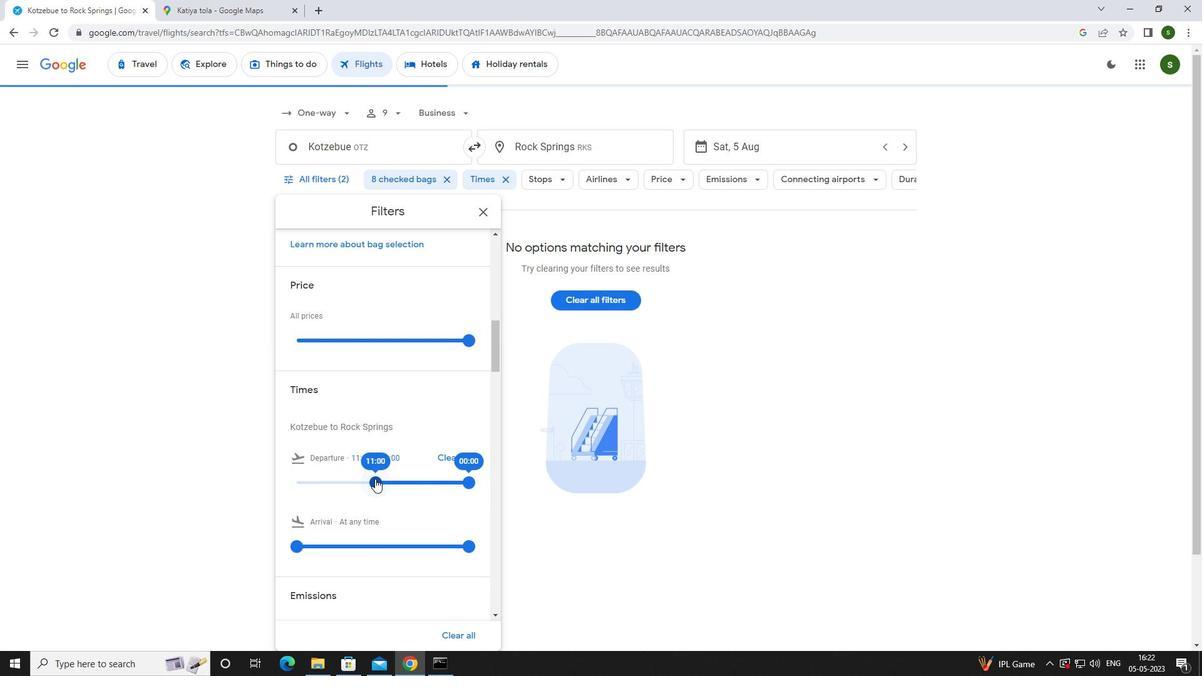 
Action: Mouse scrolled (375, 478) with delta (0, 0)
Screenshot: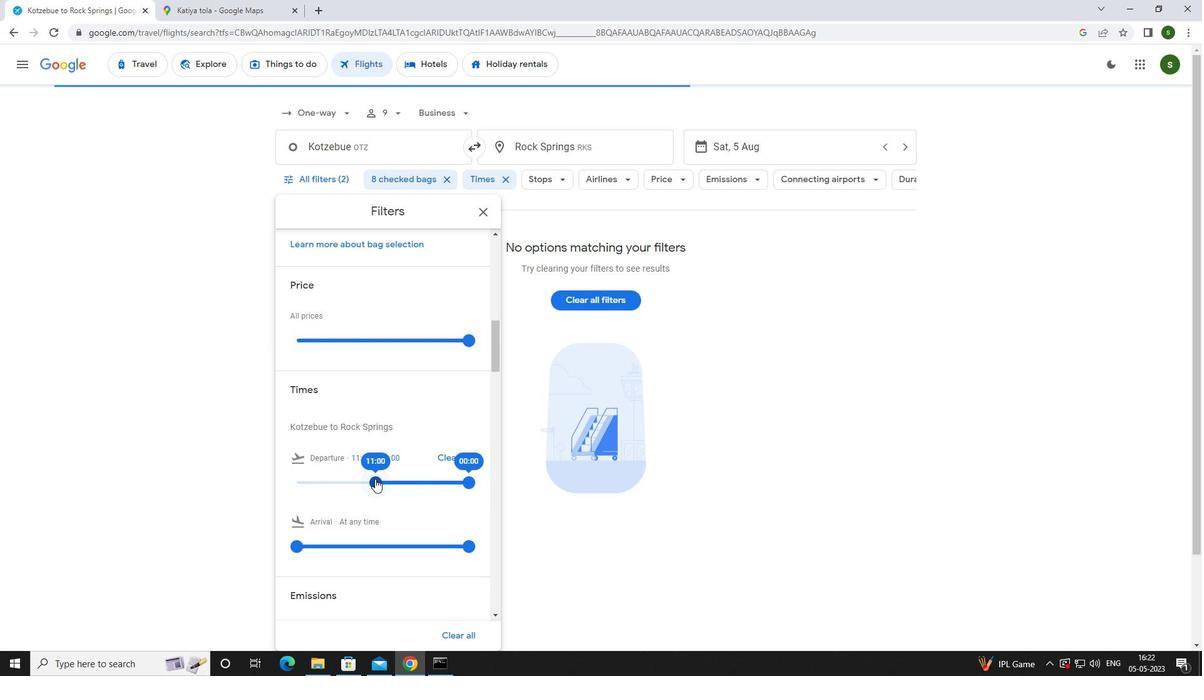 
Action: Mouse scrolled (375, 478) with delta (0, 0)
Screenshot: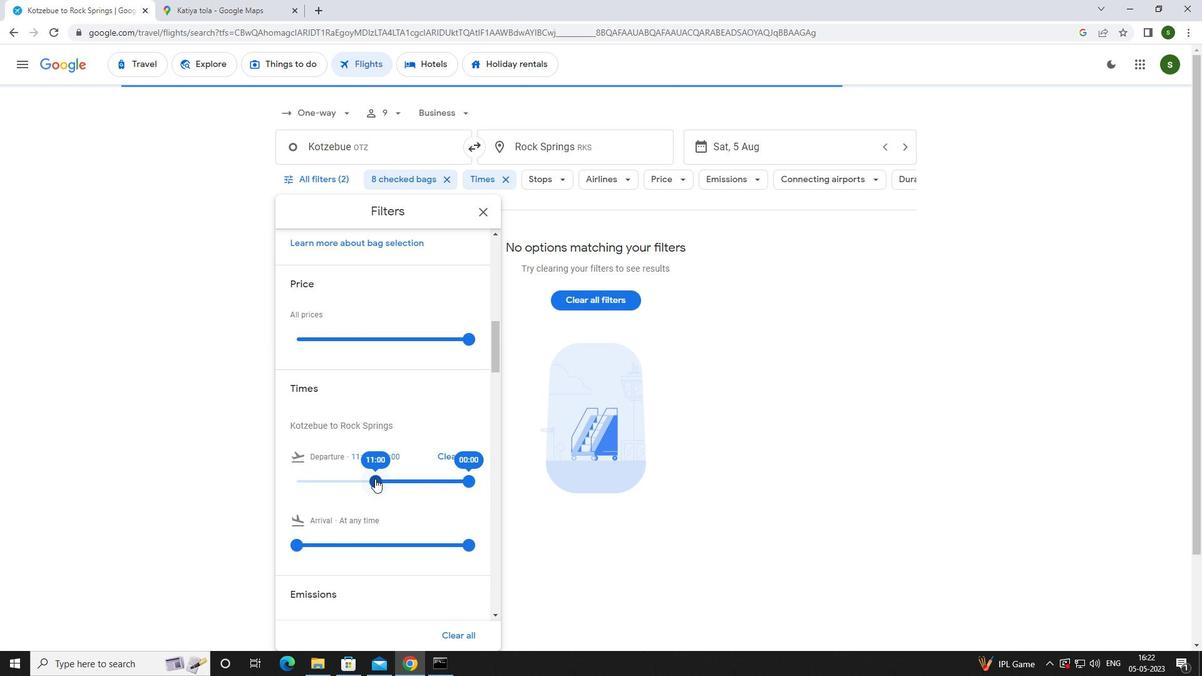 
Action: Mouse moved to (375, 478)
Screenshot: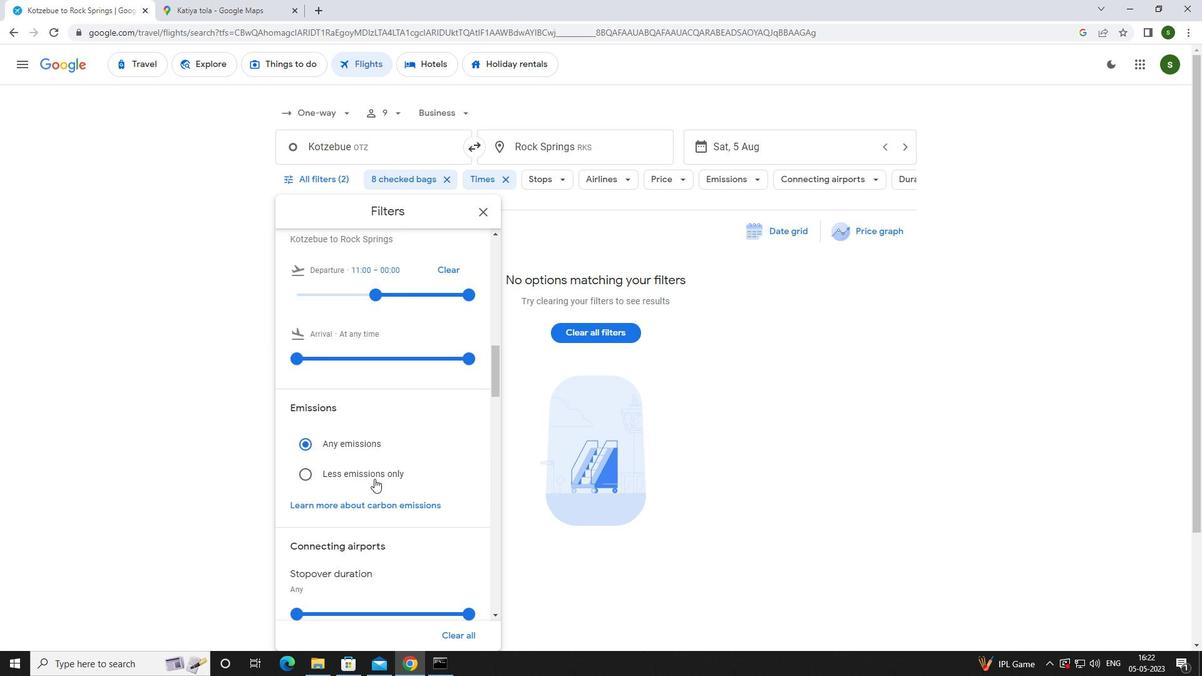 
Action: Mouse pressed left at (375, 478)
Screenshot: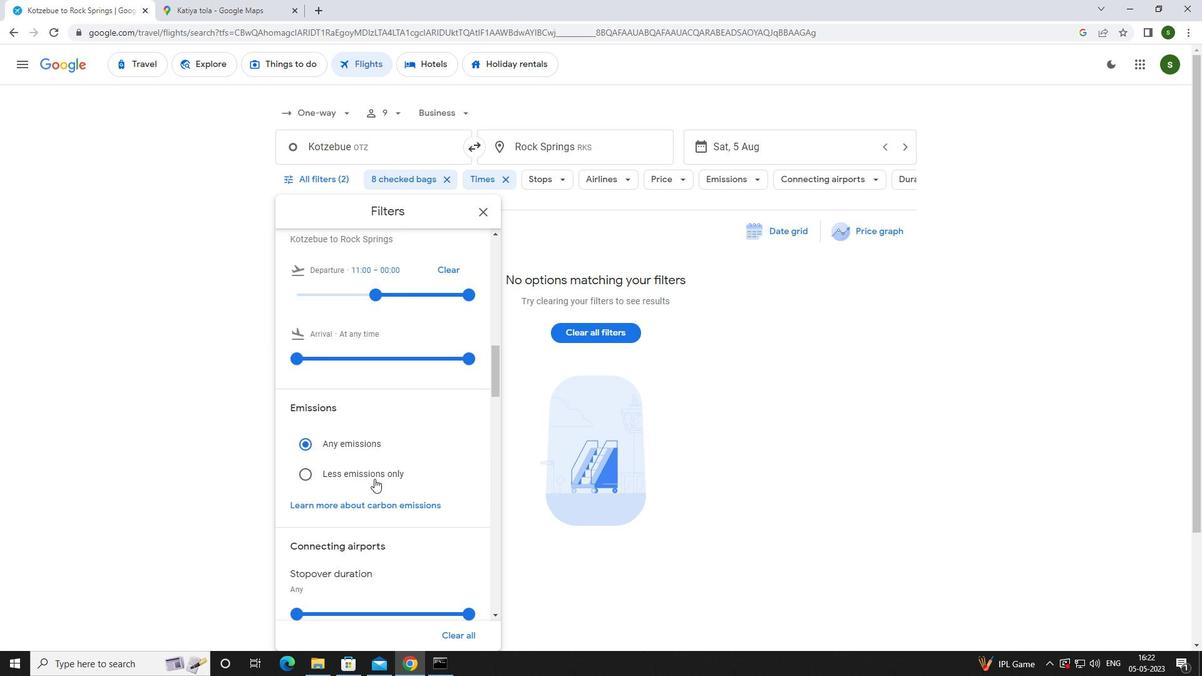 
Action: Mouse moved to (519, 526)
Screenshot: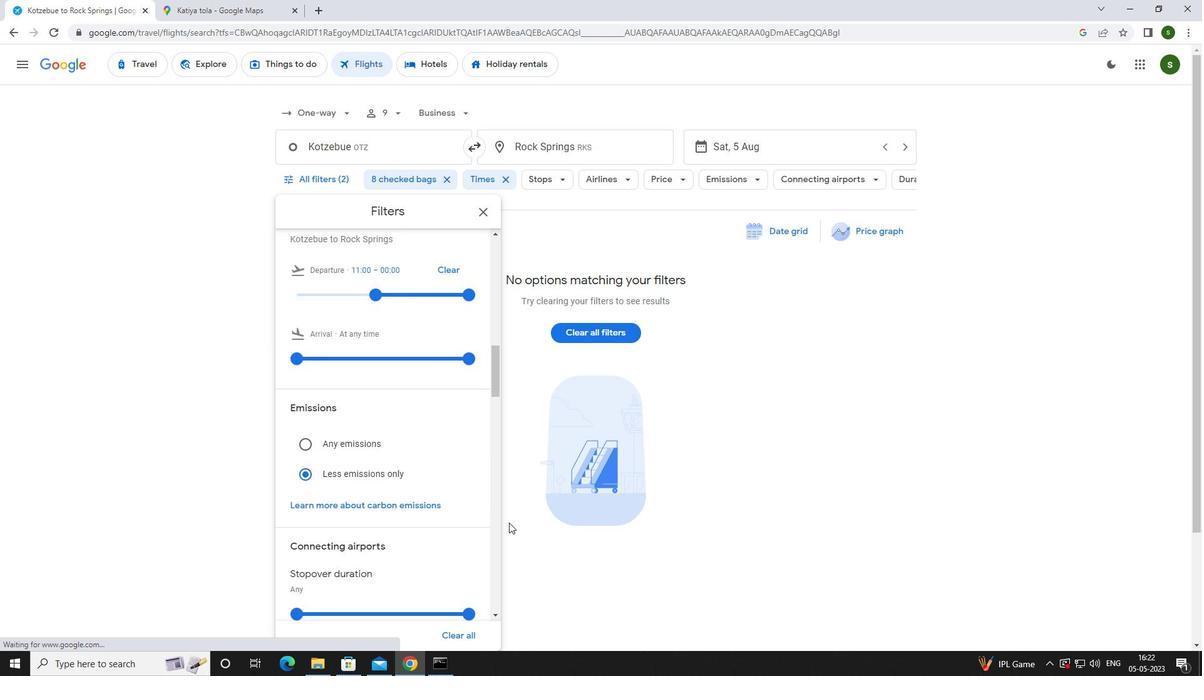 
Action: Mouse pressed left at (519, 526)
Screenshot: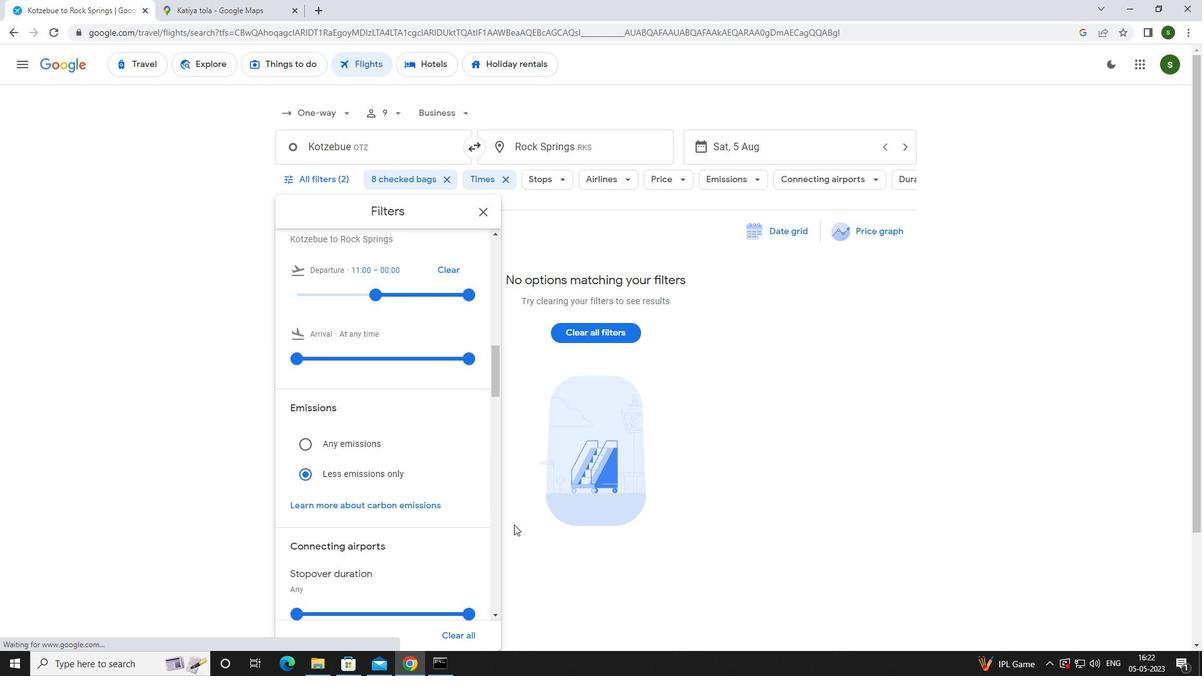 
